 Task: Select a due date automation when advanced on, 2 days before a card is due add dates due this week at 11:00 AM.
Action: Mouse moved to (1396, 103)
Screenshot: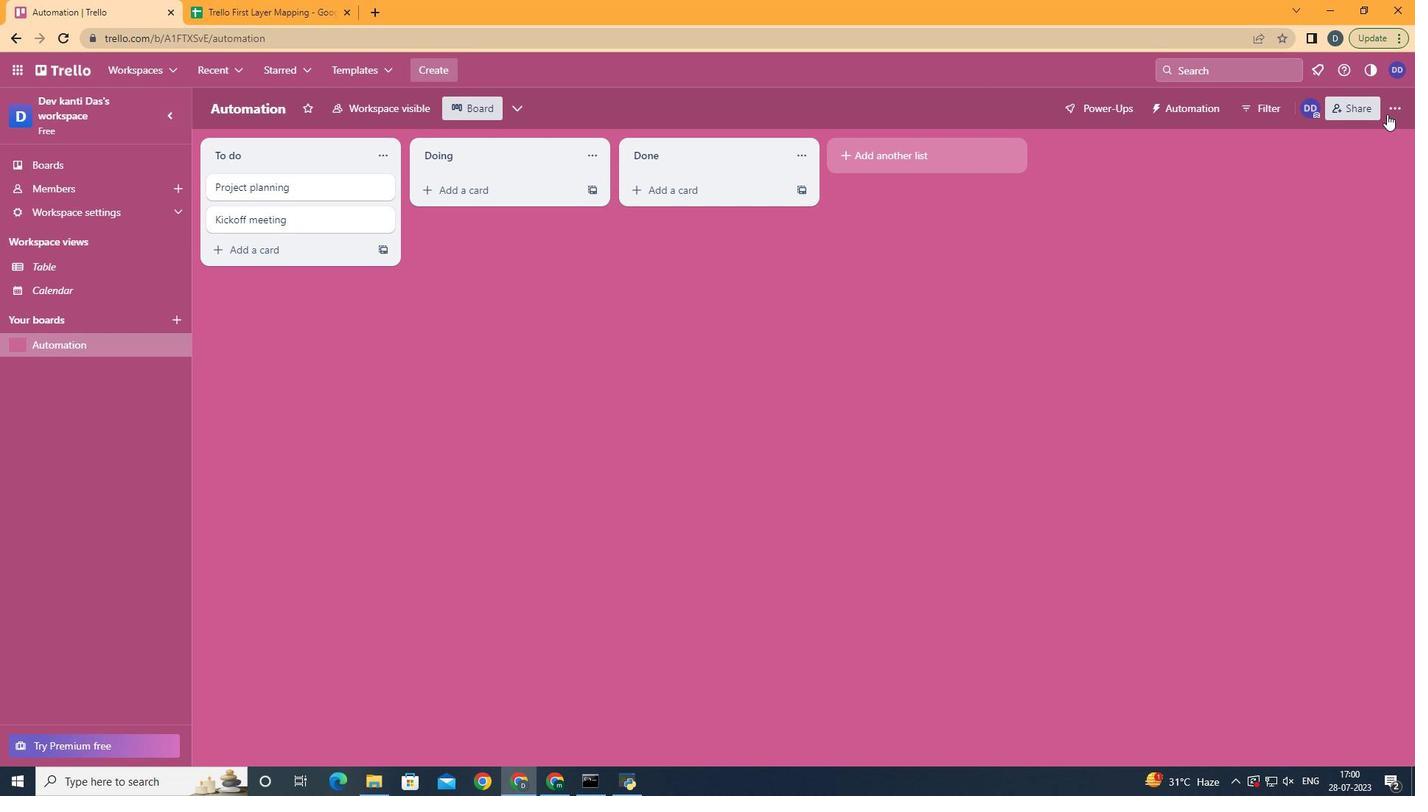 
Action: Mouse pressed left at (1396, 103)
Screenshot: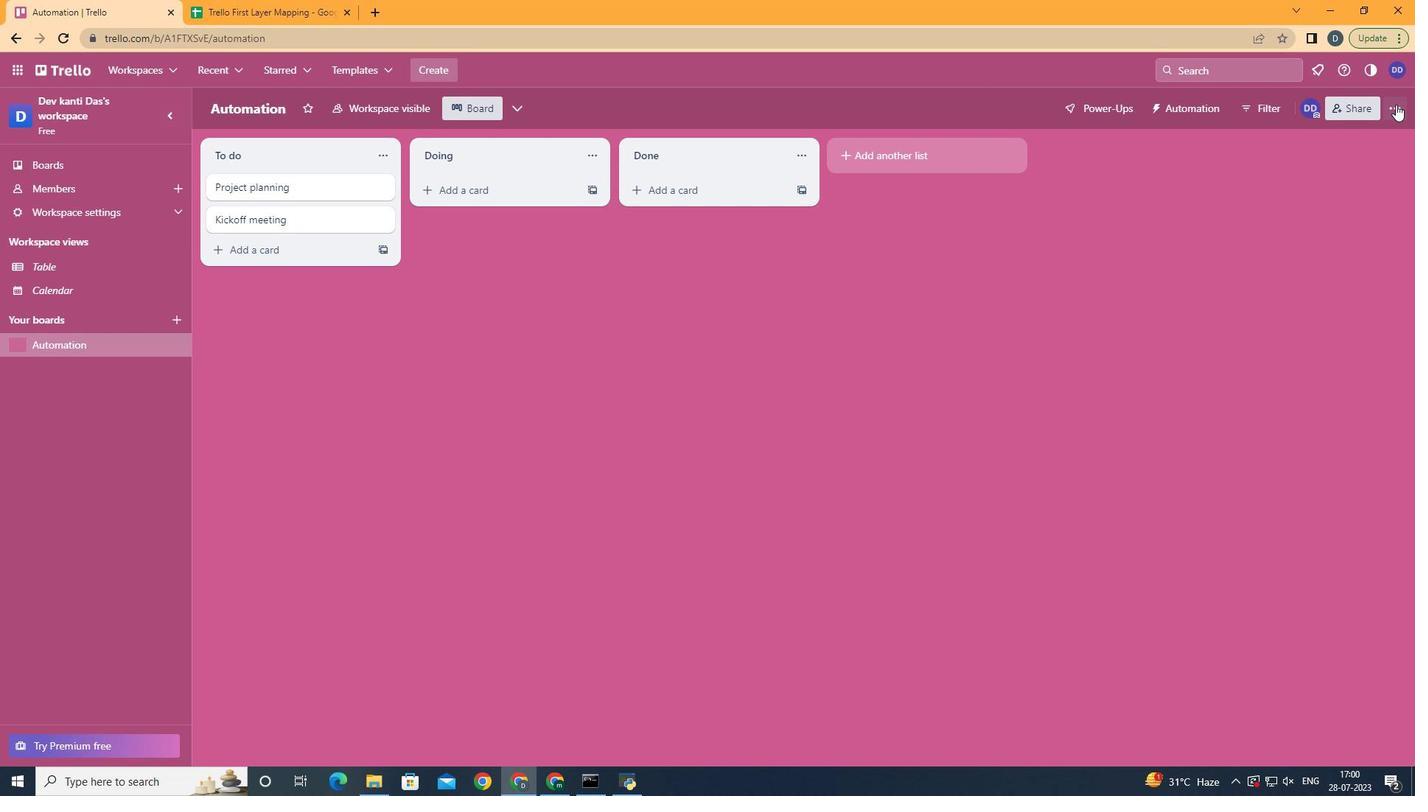 
Action: Mouse moved to (1299, 320)
Screenshot: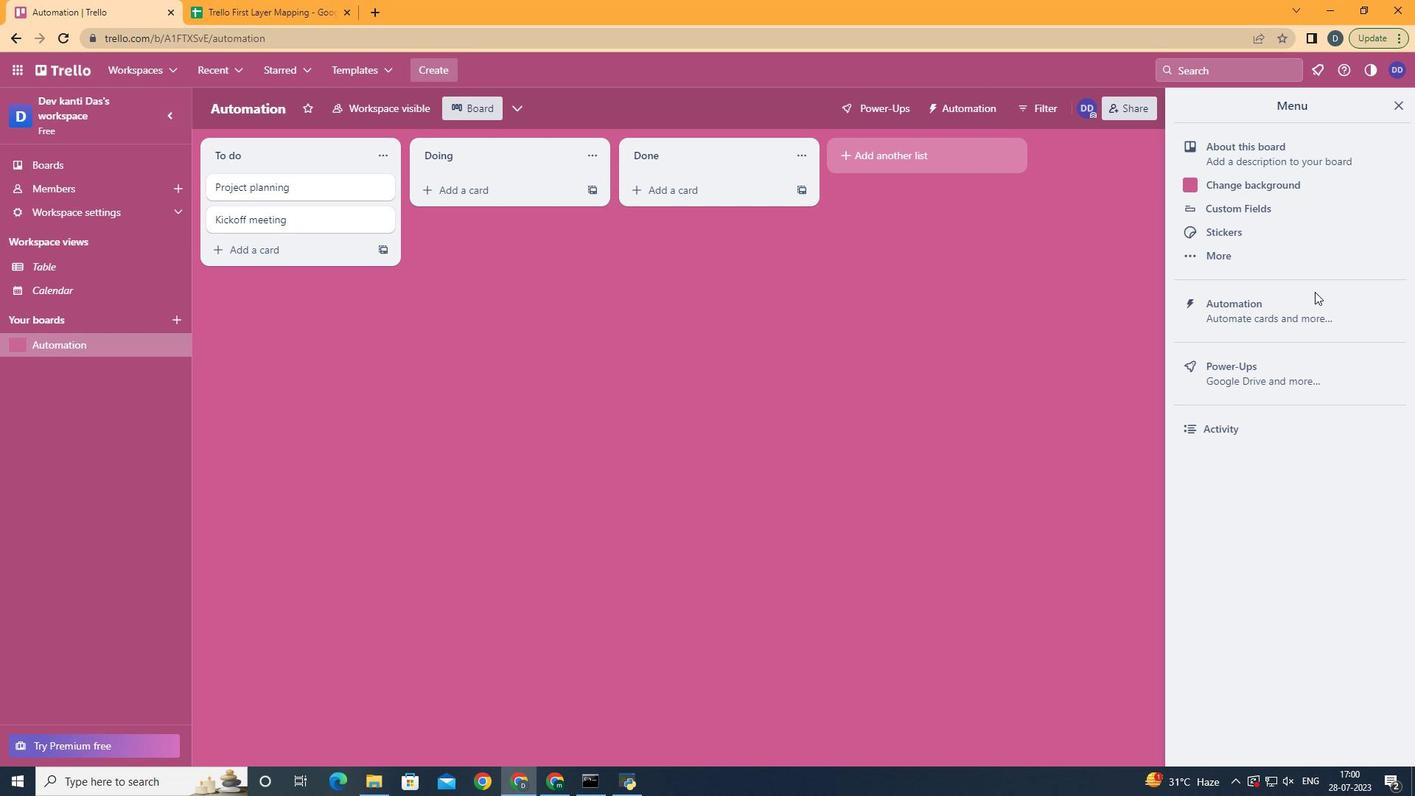 
Action: Mouse pressed left at (1299, 320)
Screenshot: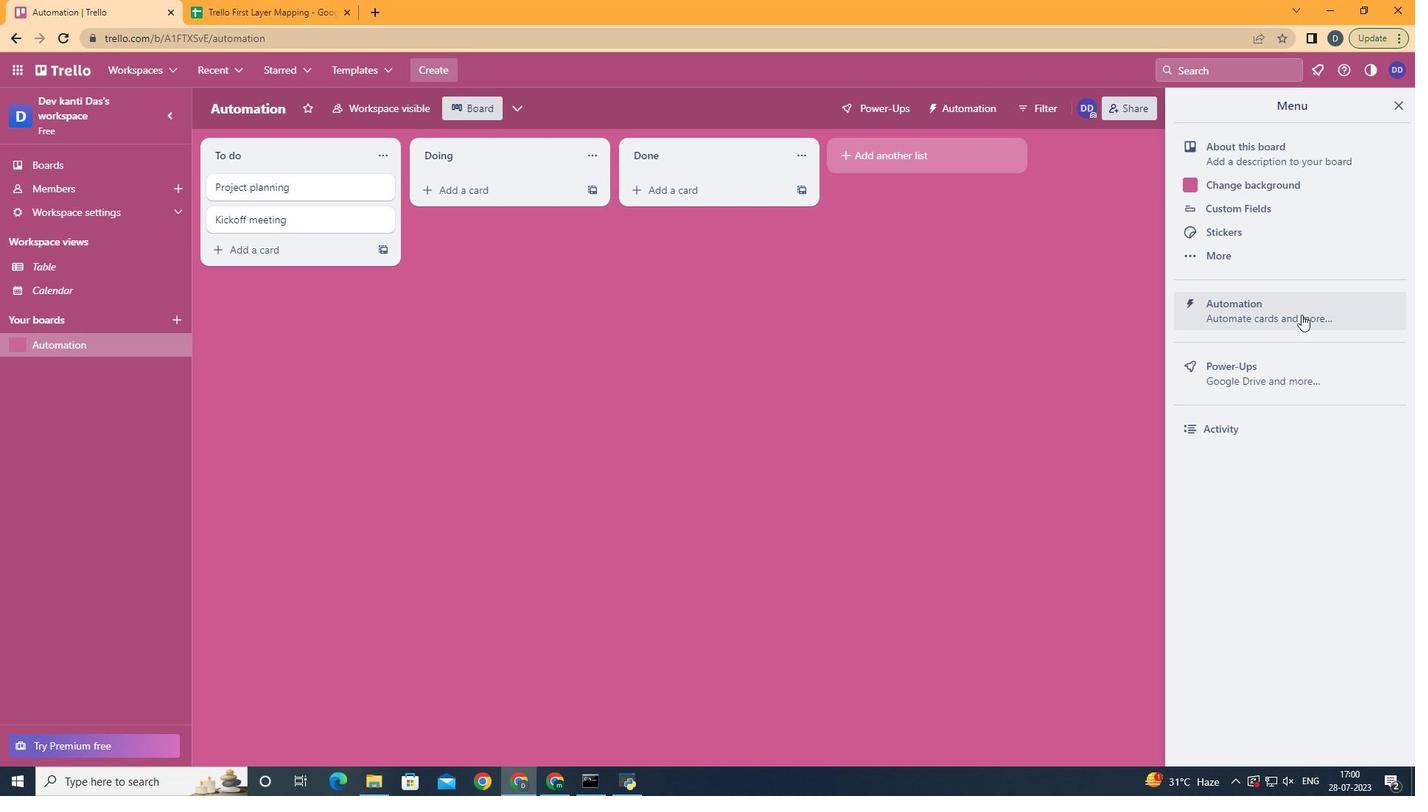 
Action: Mouse moved to (295, 294)
Screenshot: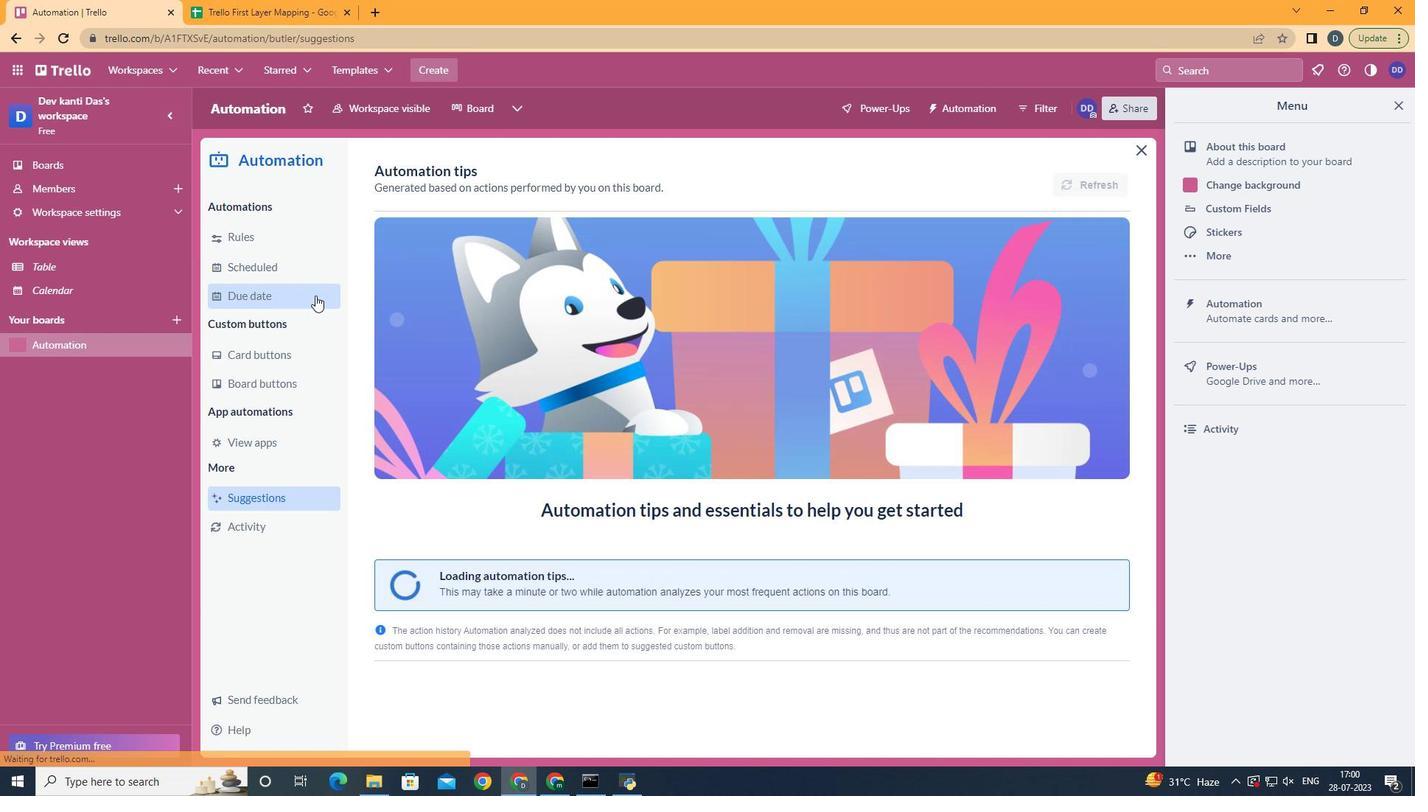 
Action: Mouse pressed left at (295, 294)
Screenshot: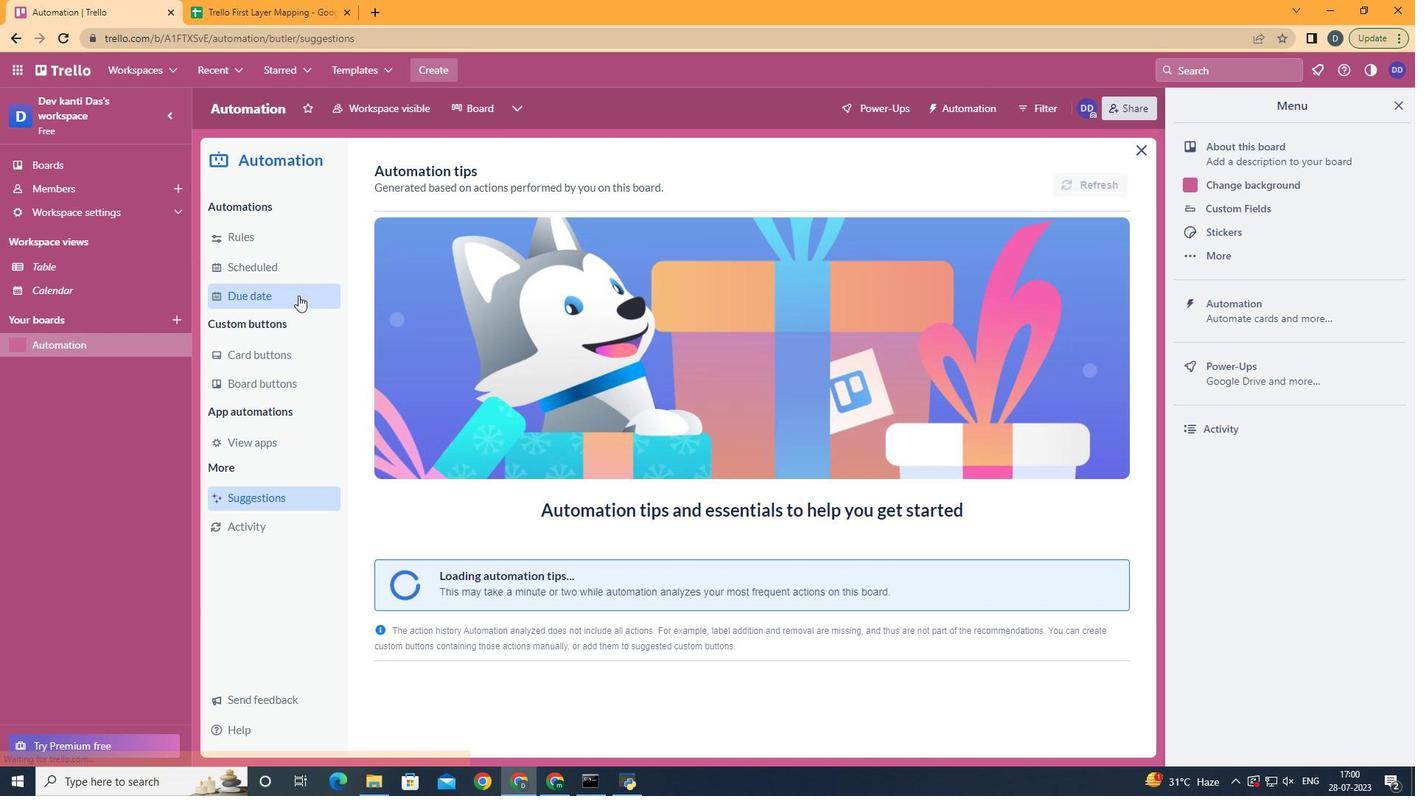 
Action: Mouse moved to (1054, 170)
Screenshot: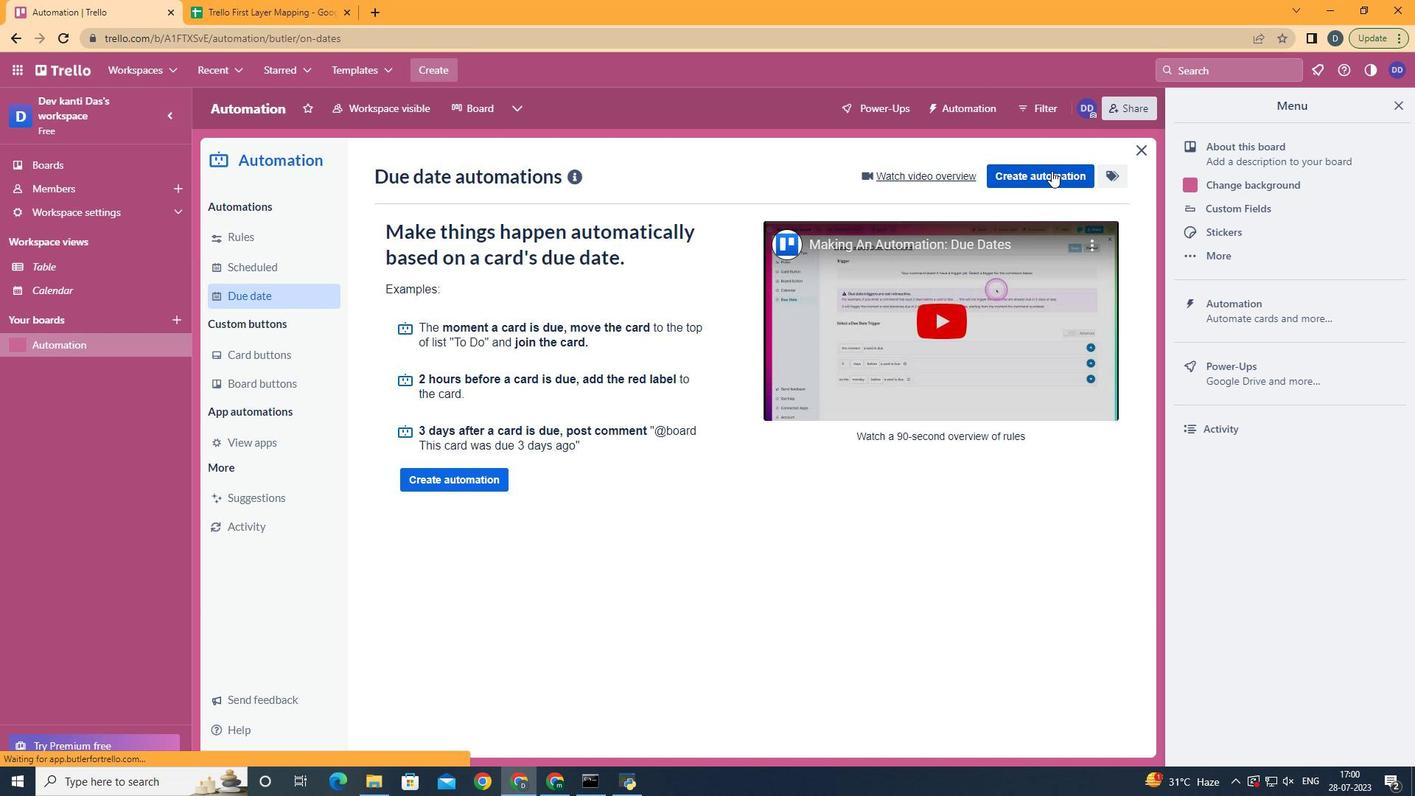 
Action: Mouse pressed left at (1054, 170)
Screenshot: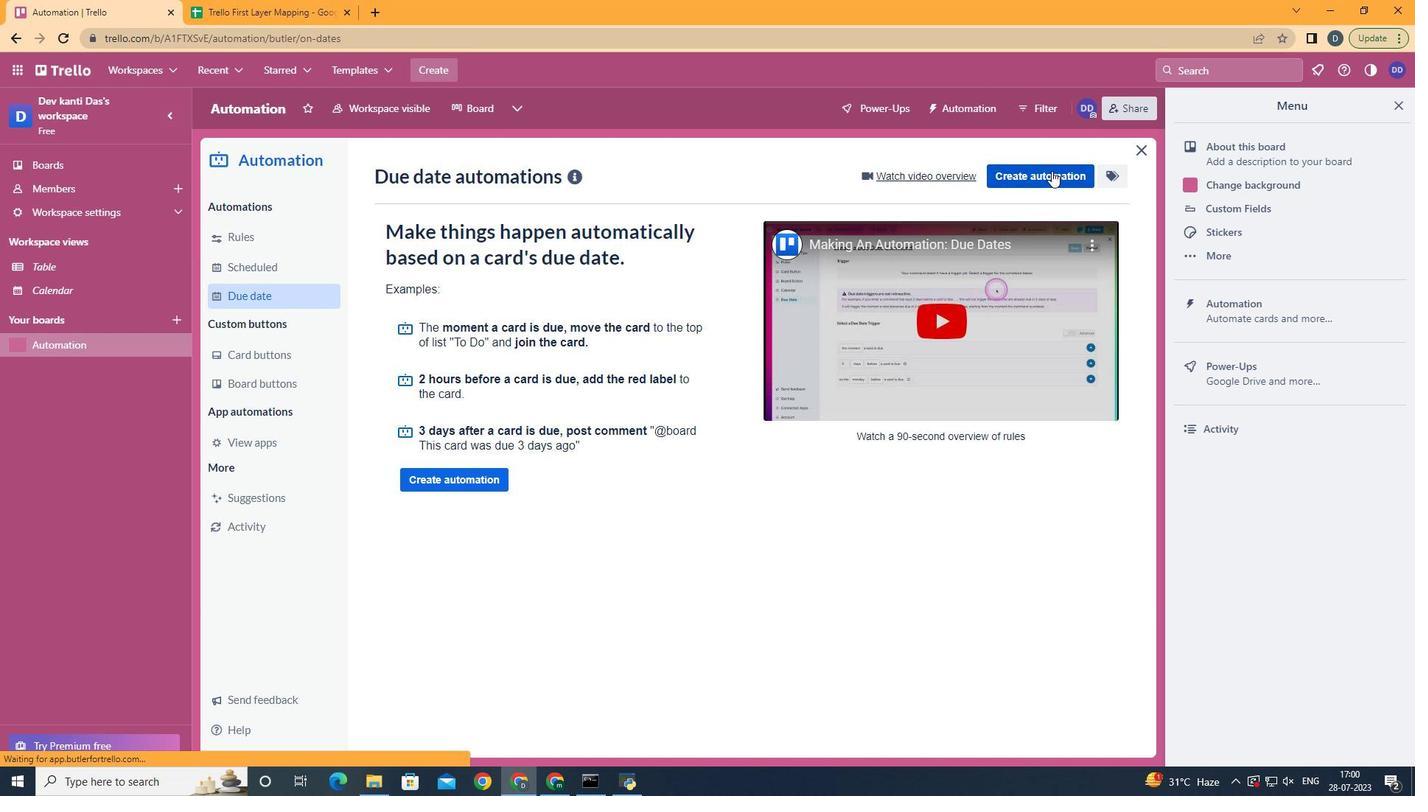 
Action: Mouse moved to (697, 315)
Screenshot: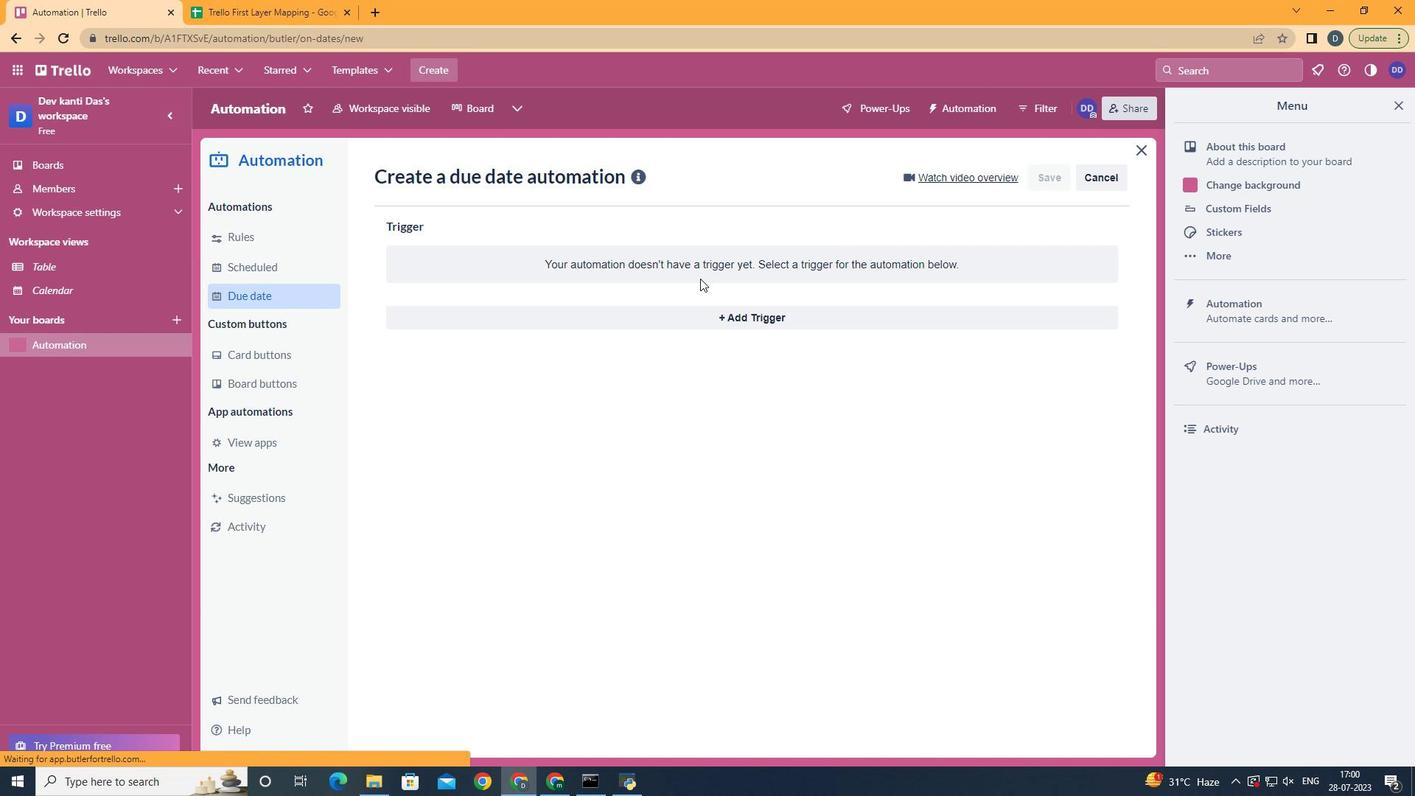 
Action: Mouse pressed left at (697, 315)
Screenshot: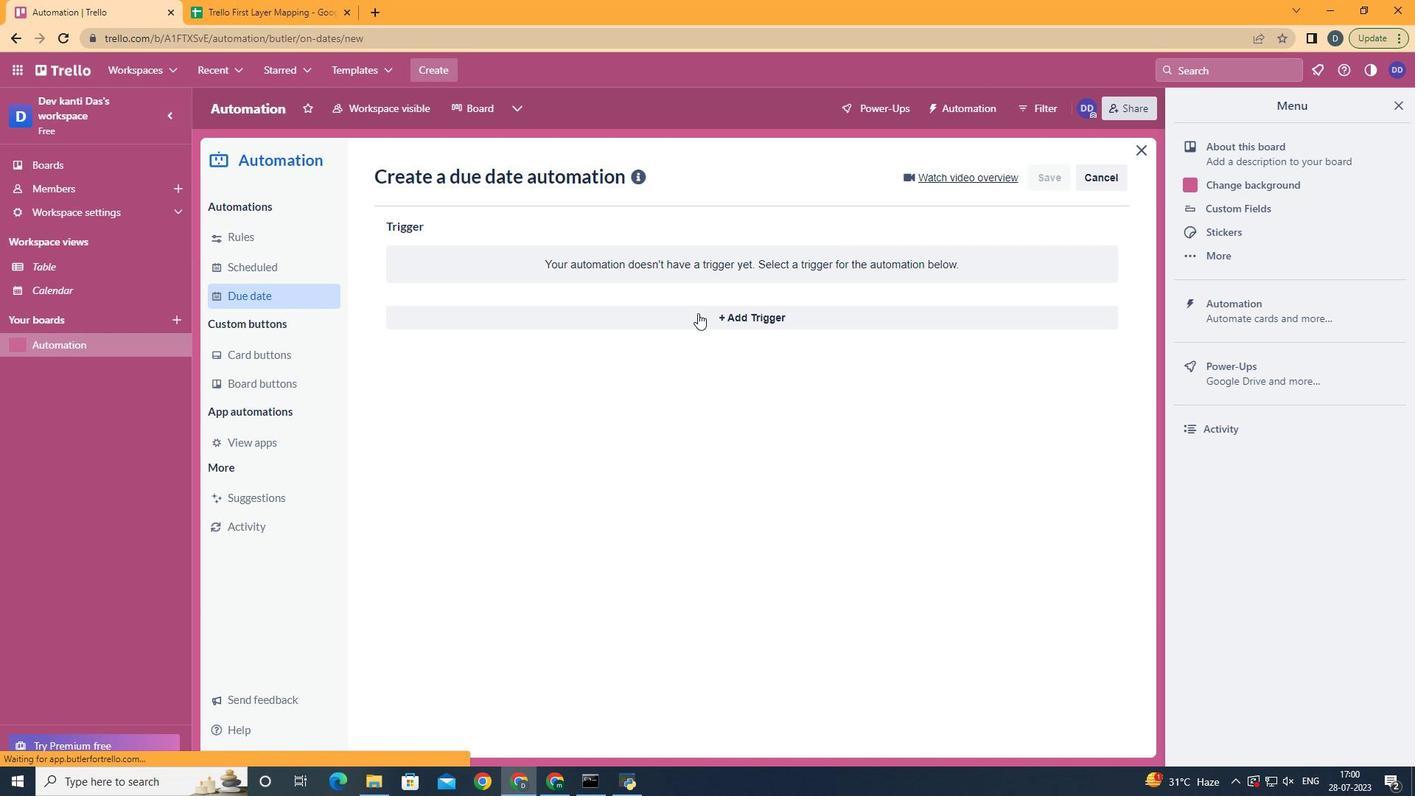
Action: Mouse moved to (587, 545)
Screenshot: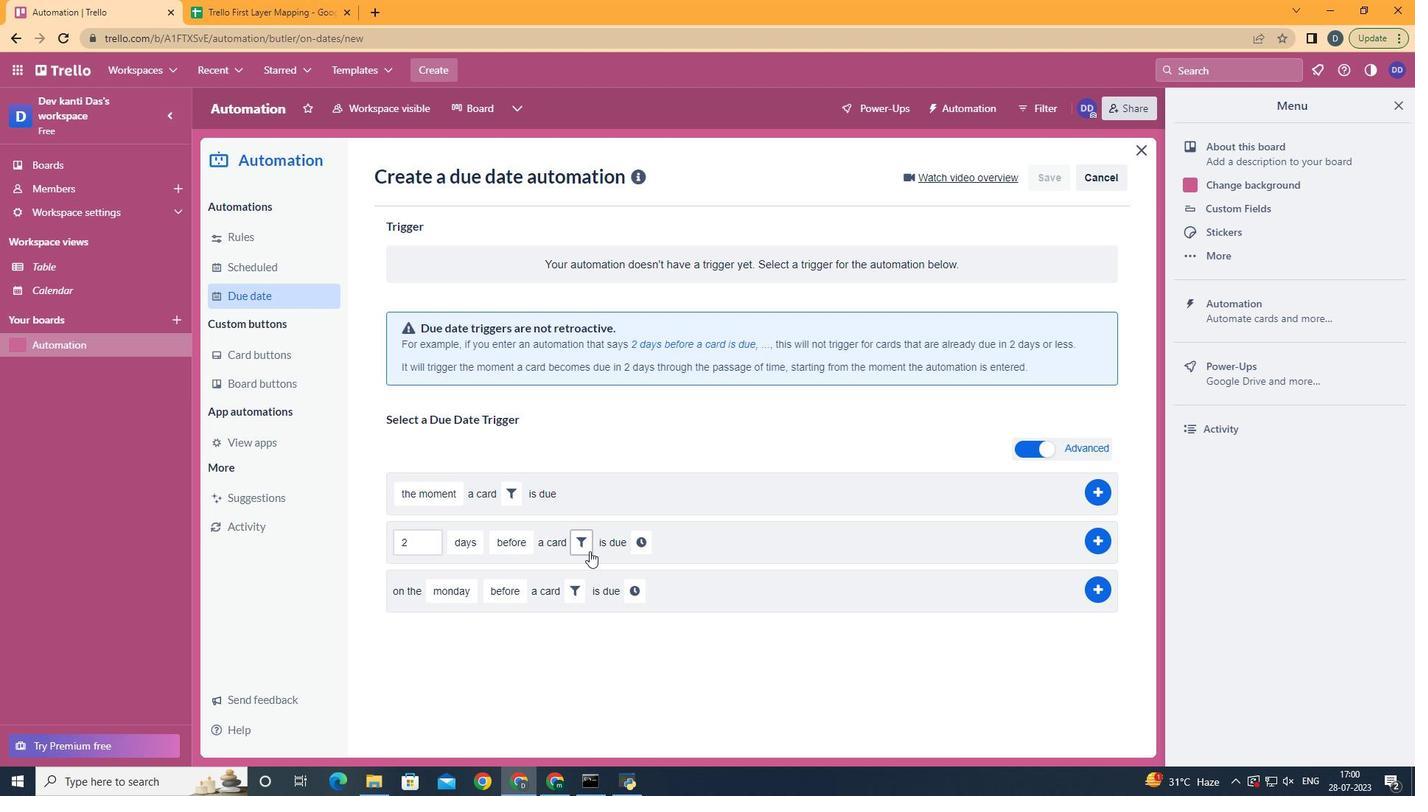 
Action: Mouse pressed left at (587, 545)
Screenshot: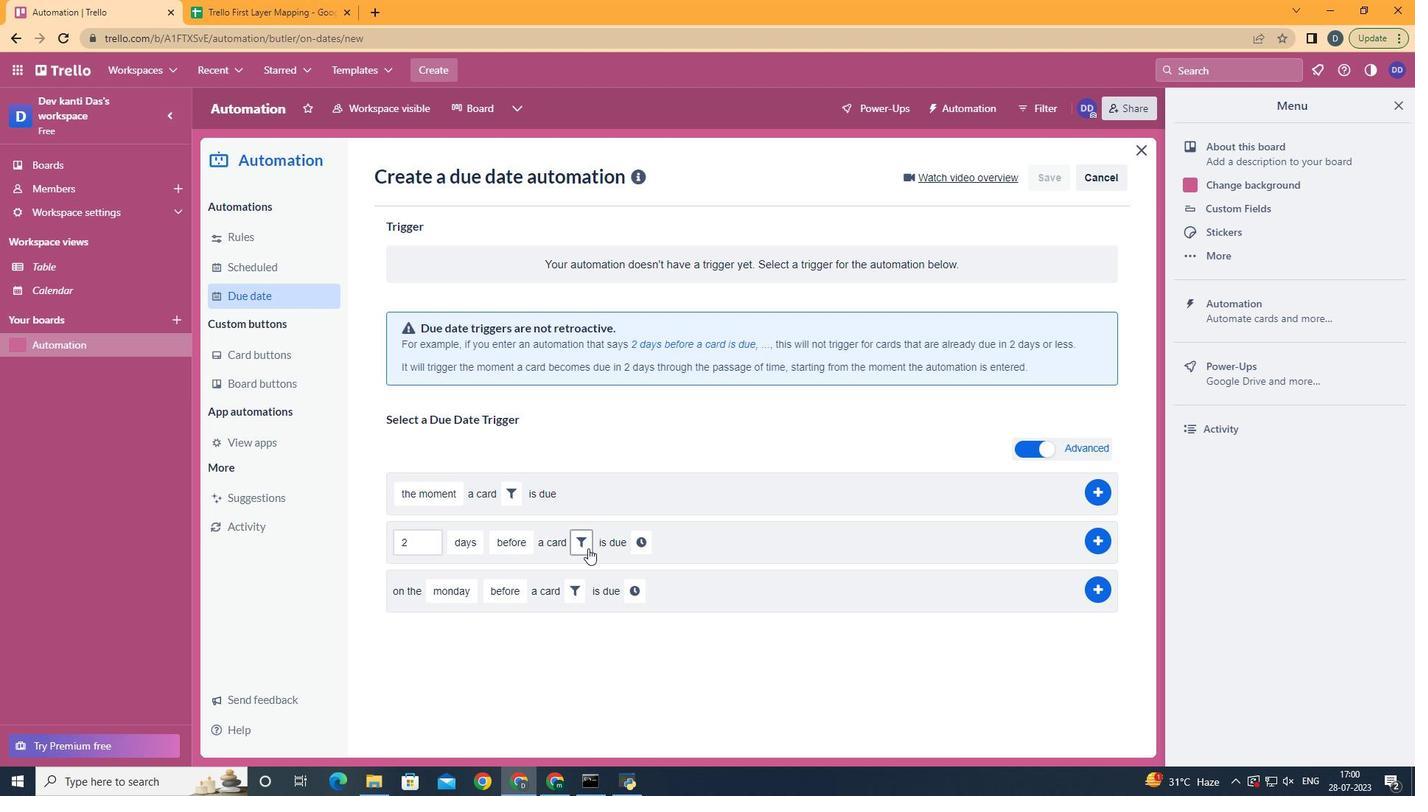 
Action: Mouse moved to (661, 592)
Screenshot: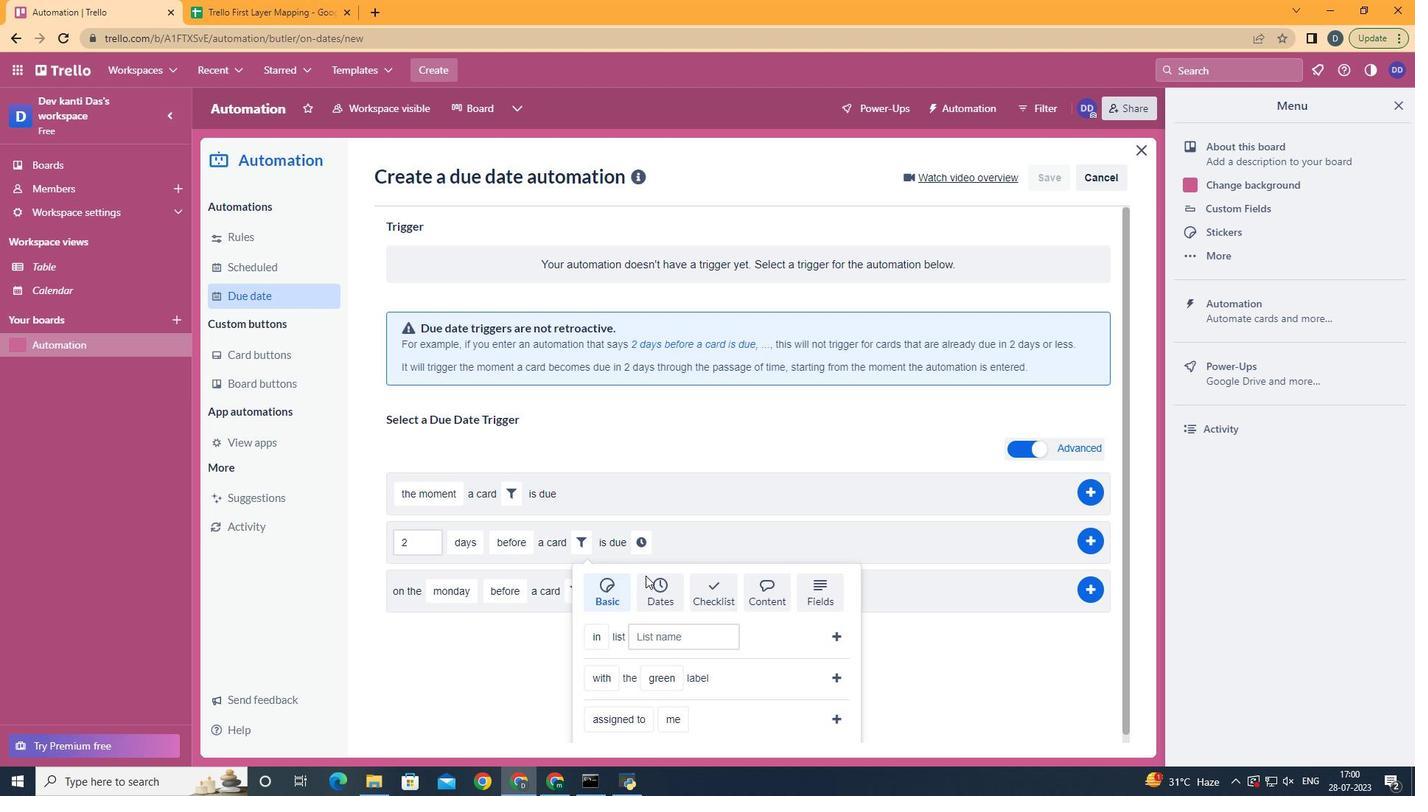 
Action: Mouse pressed left at (661, 592)
Screenshot: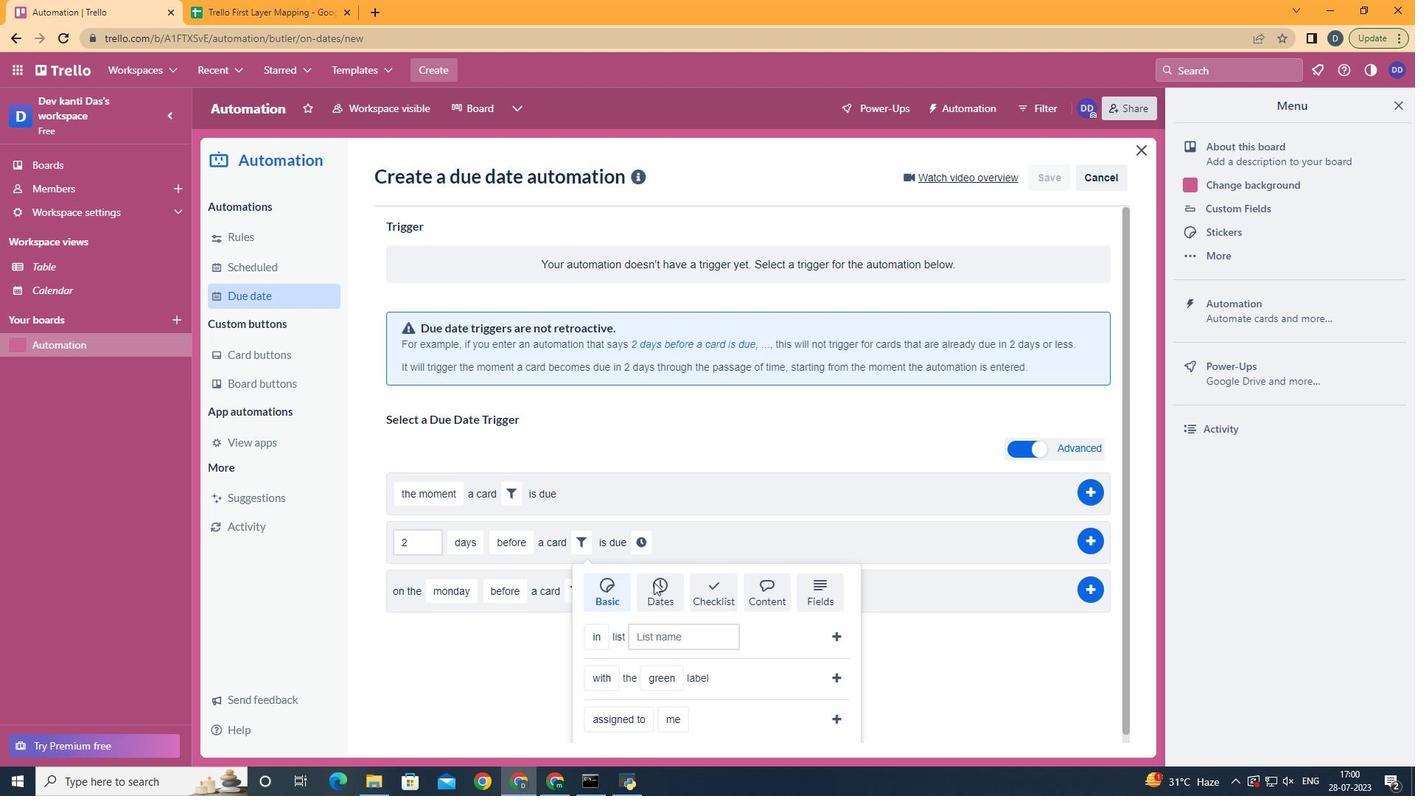 
Action: Mouse scrolled (661, 591) with delta (0, 0)
Screenshot: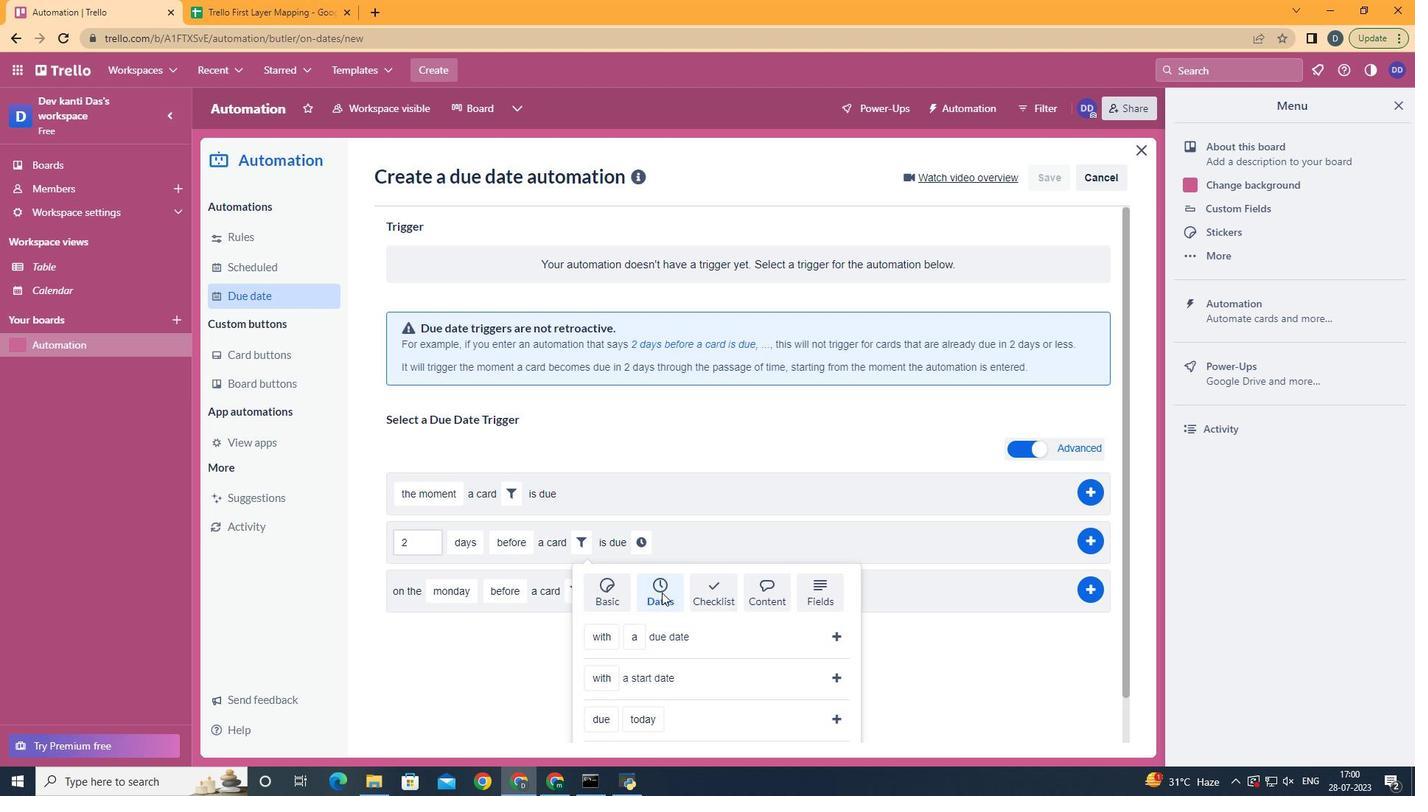 
Action: Mouse scrolled (661, 591) with delta (0, 0)
Screenshot: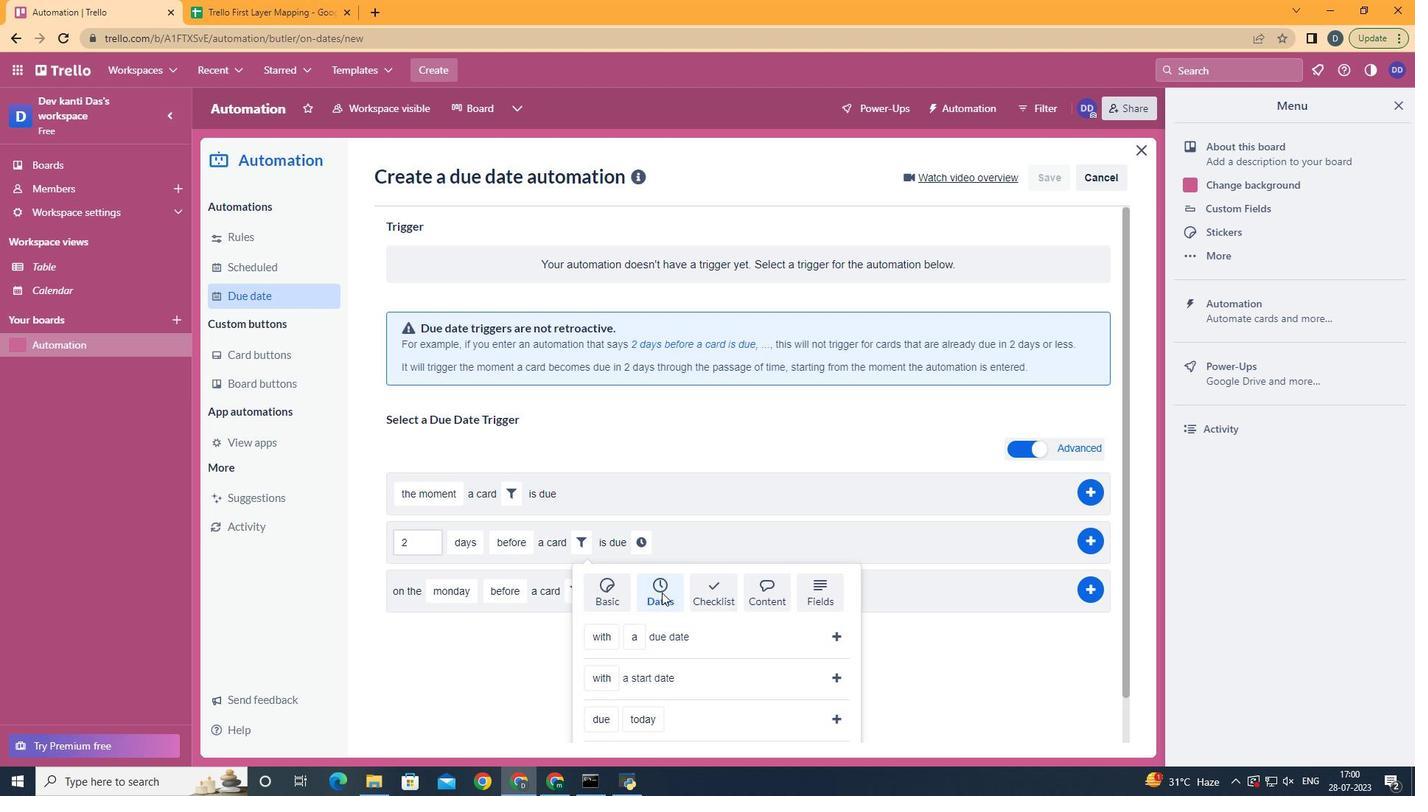 
Action: Mouse moved to (664, 596)
Screenshot: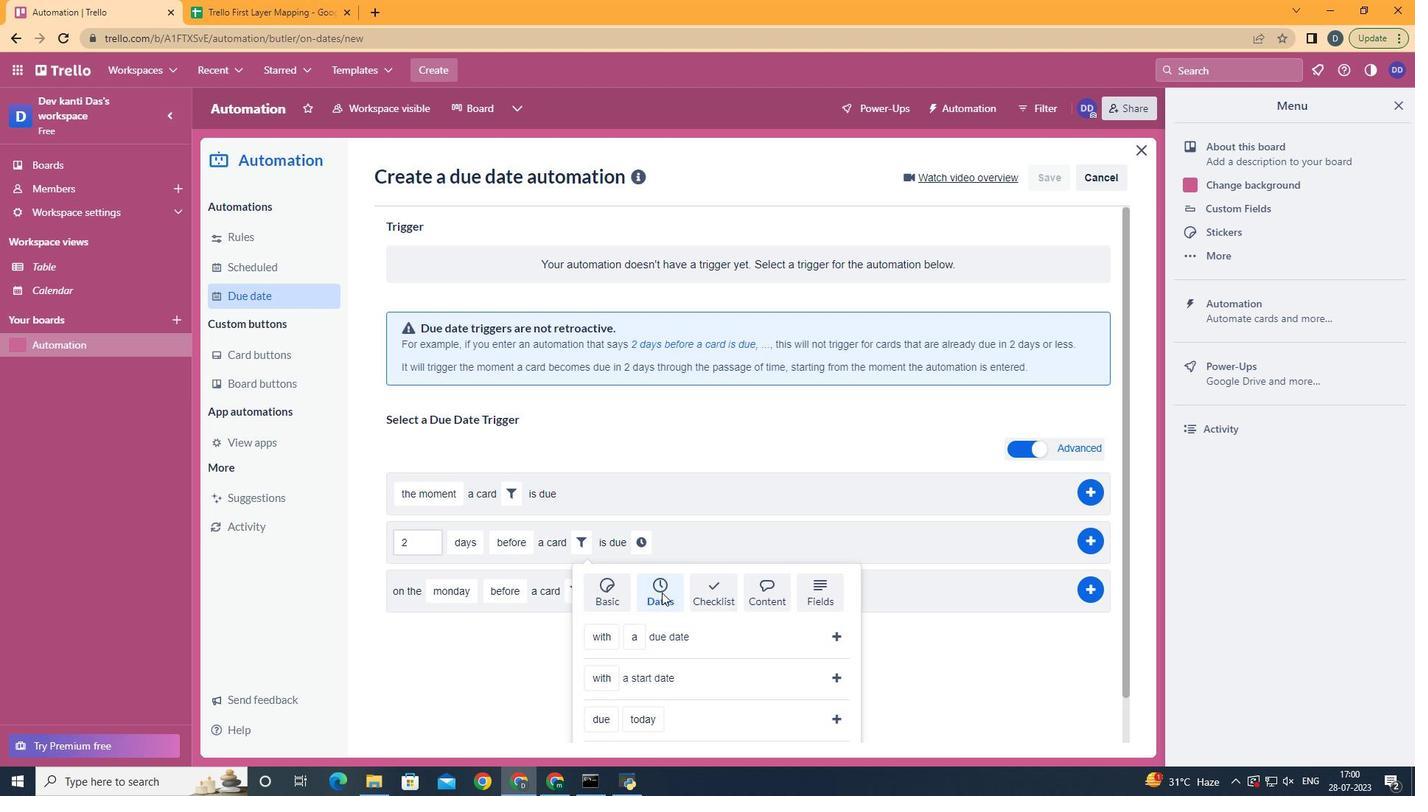 
Action: Mouse scrolled (664, 595) with delta (0, 0)
Screenshot: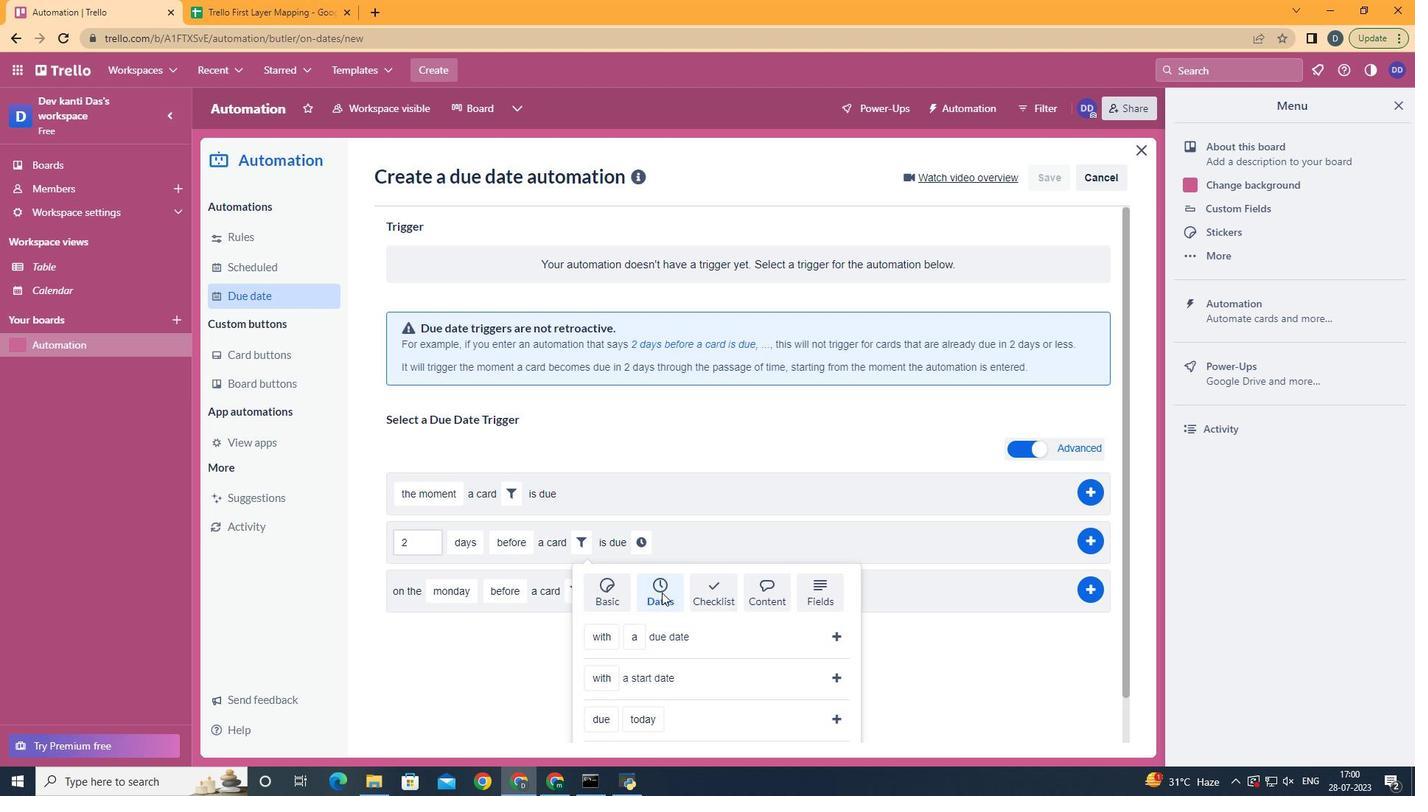 
Action: Mouse moved to (617, 558)
Screenshot: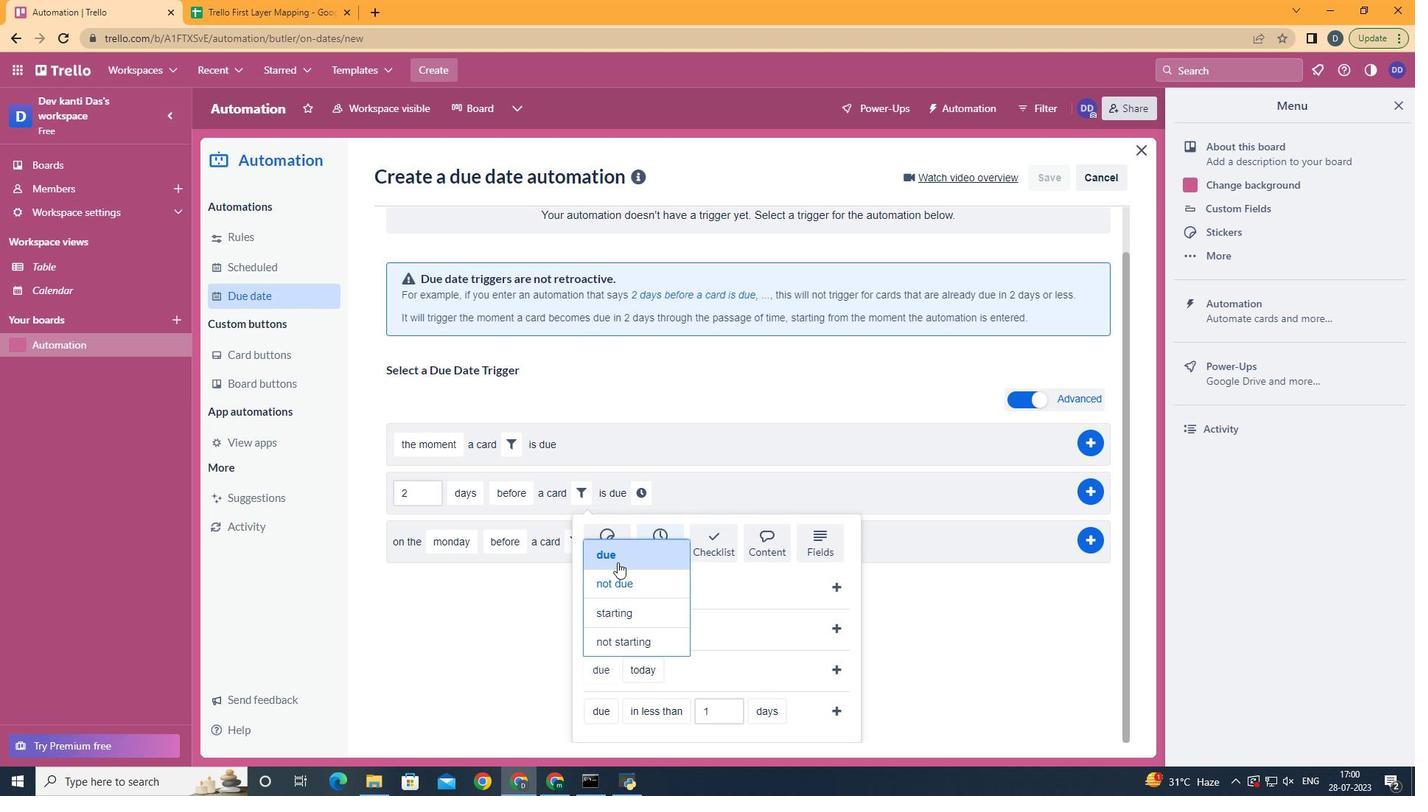 
Action: Mouse pressed left at (617, 558)
Screenshot: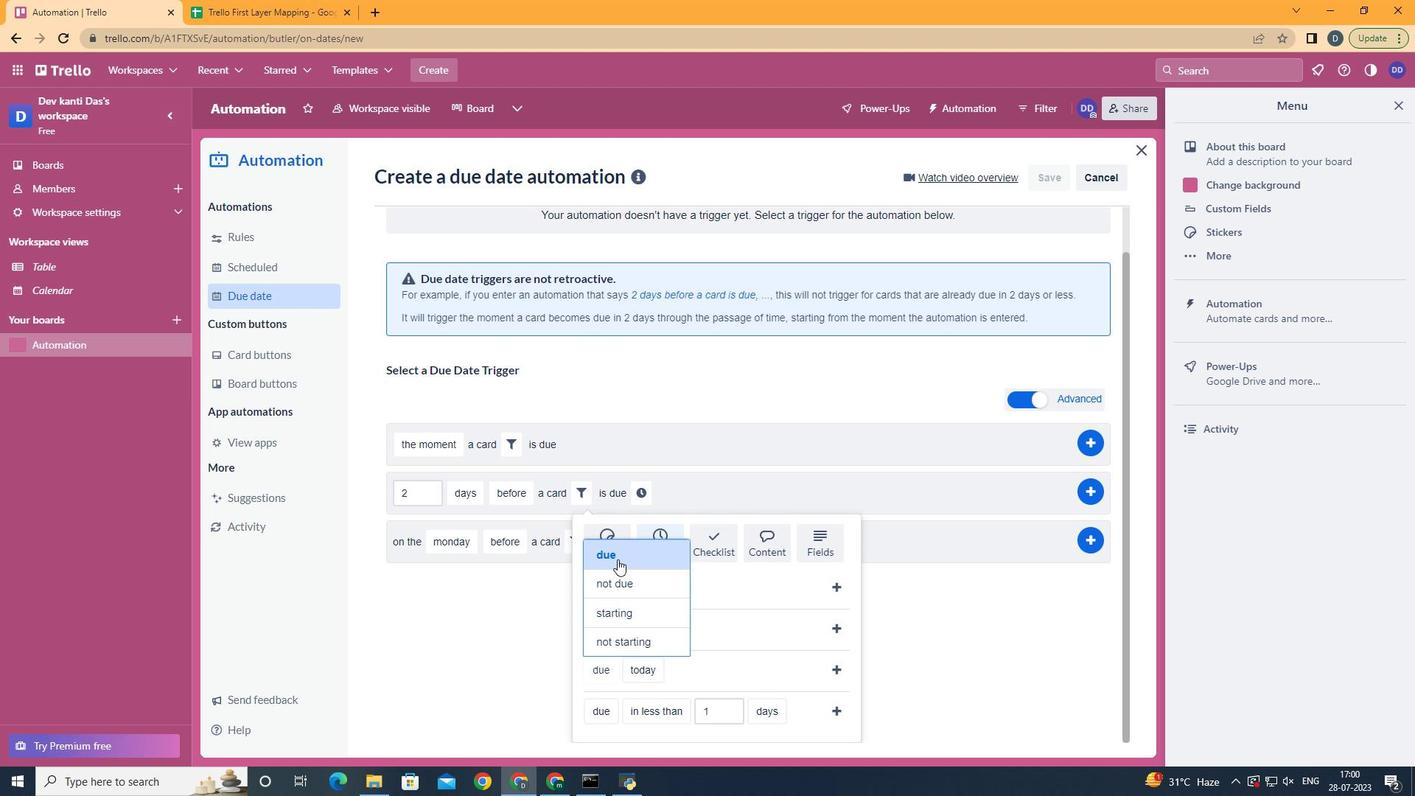 
Action: Mouse moved to (672, 557)
Screenshot: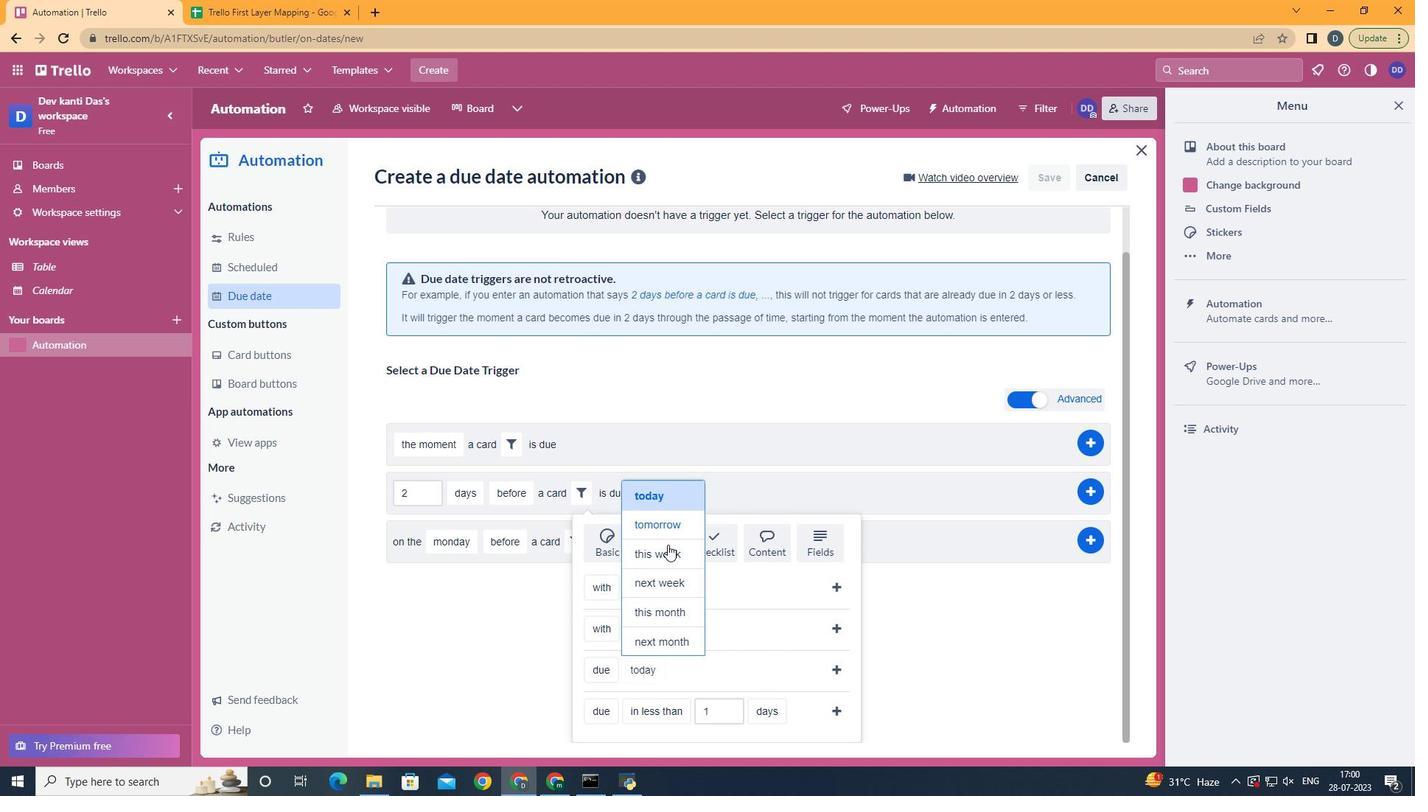 
Action: Mouse pressed left at (672, 557)
Screenshot: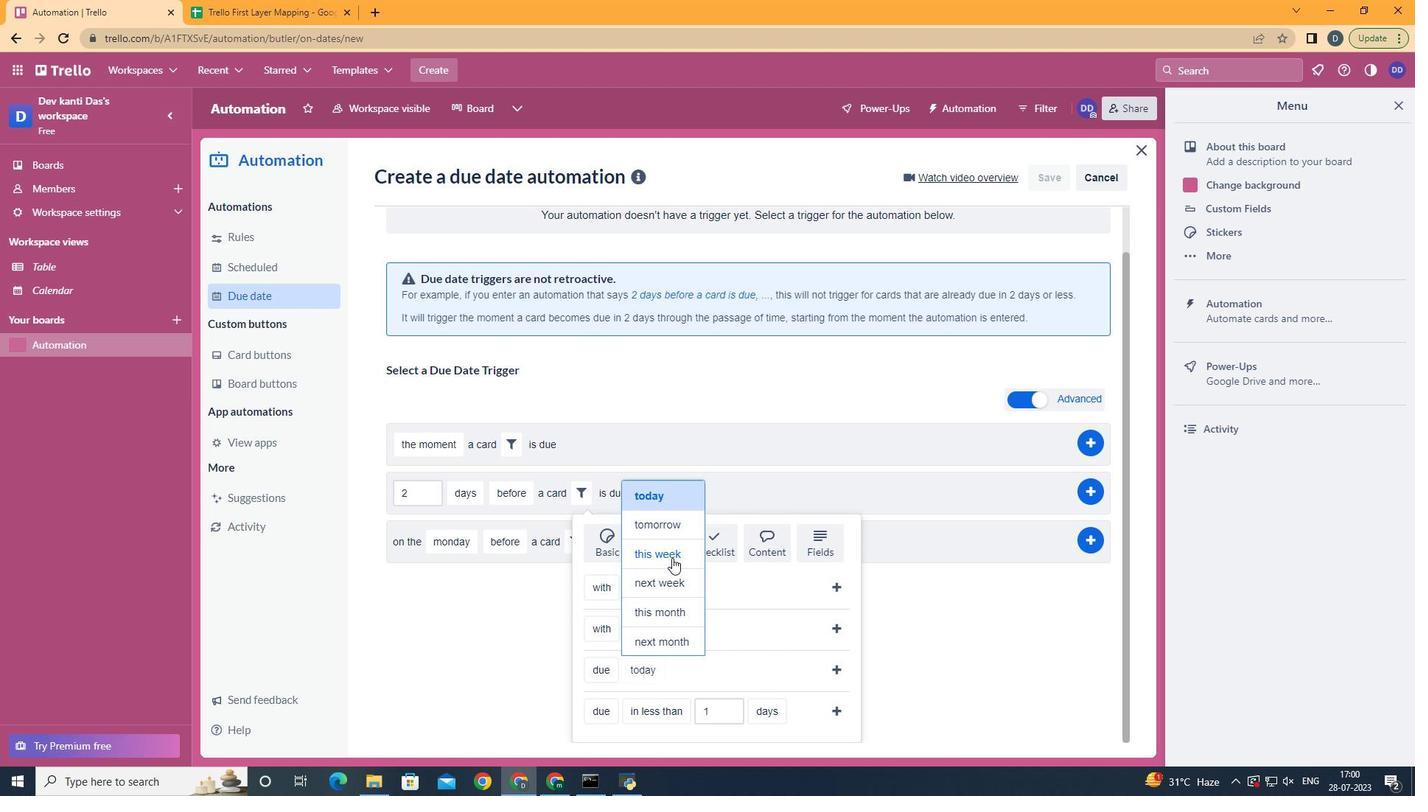 
Action: Mouse moved to (840, 665)
Screenshot: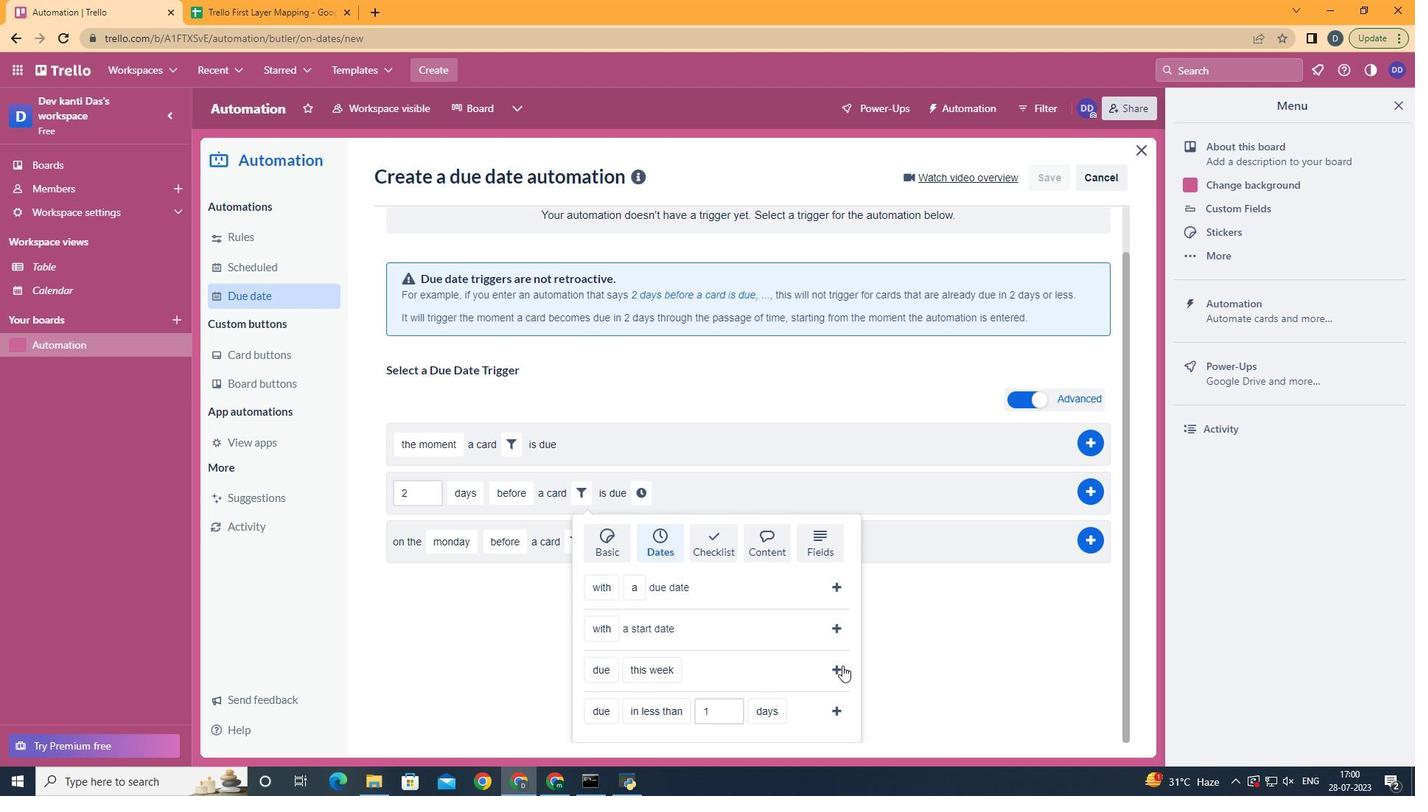 
Action: Mouse pressed left at (840, 665)
Screenshot: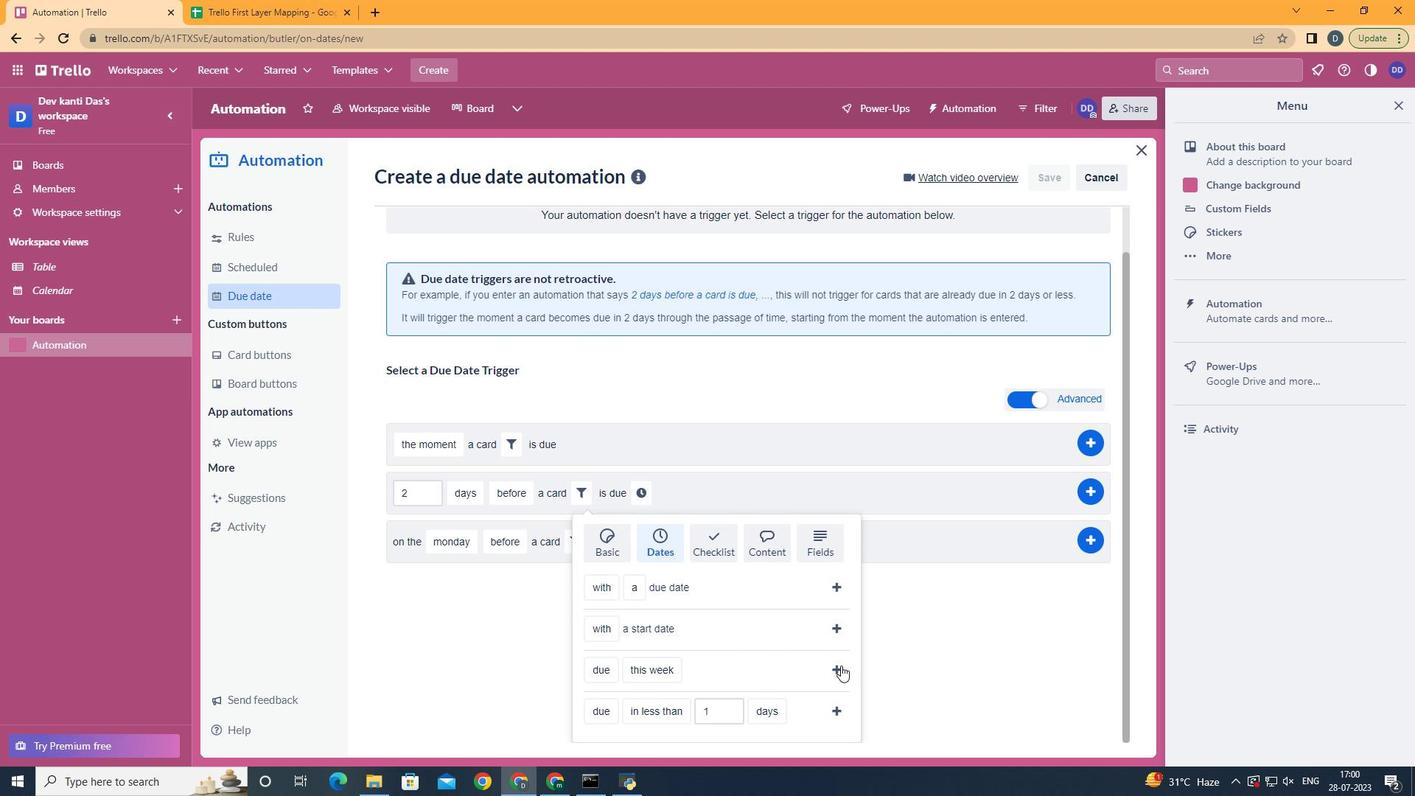 
Action: Mouse moved to (731, 535)
Screenshot: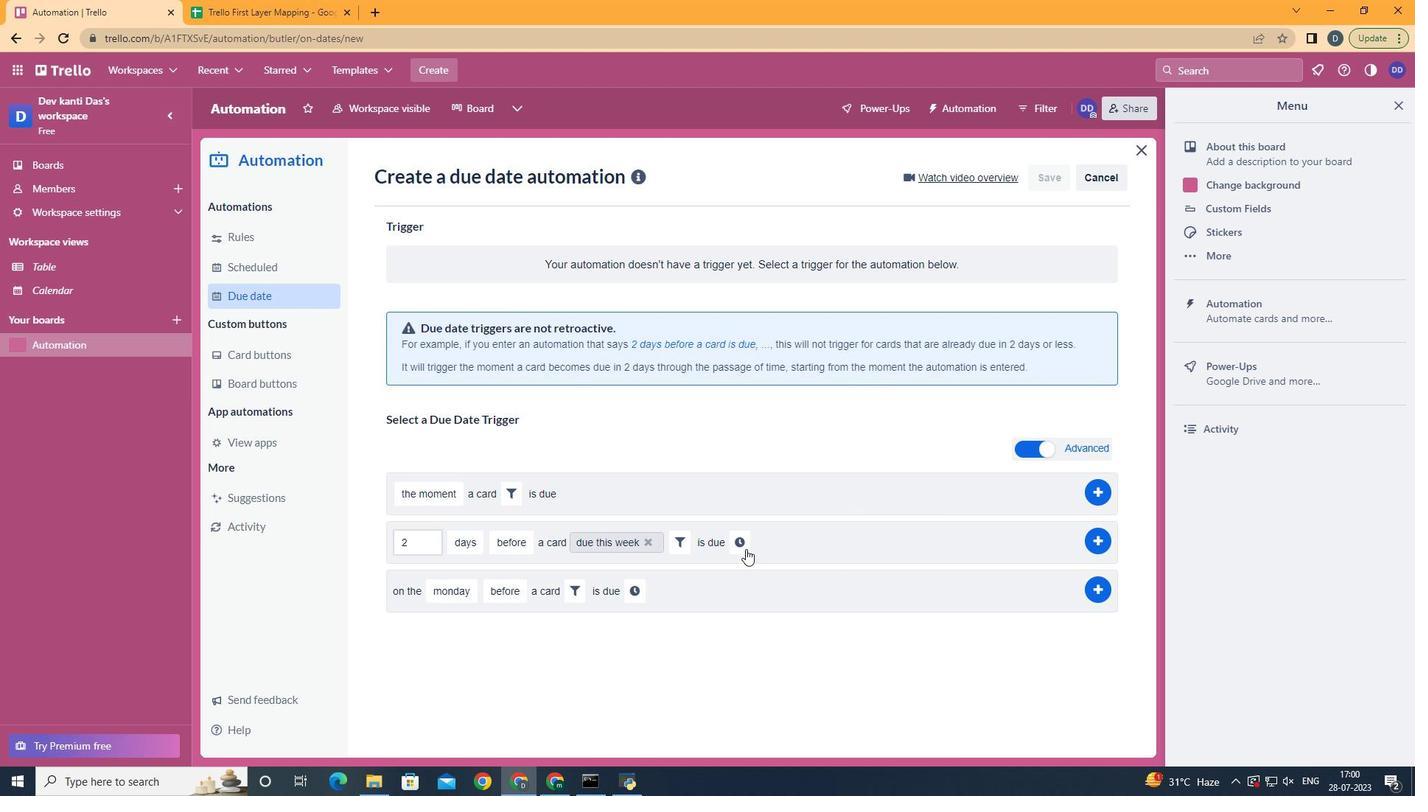 
Action: Mouse pressed left at (731, 535)
Screenshot: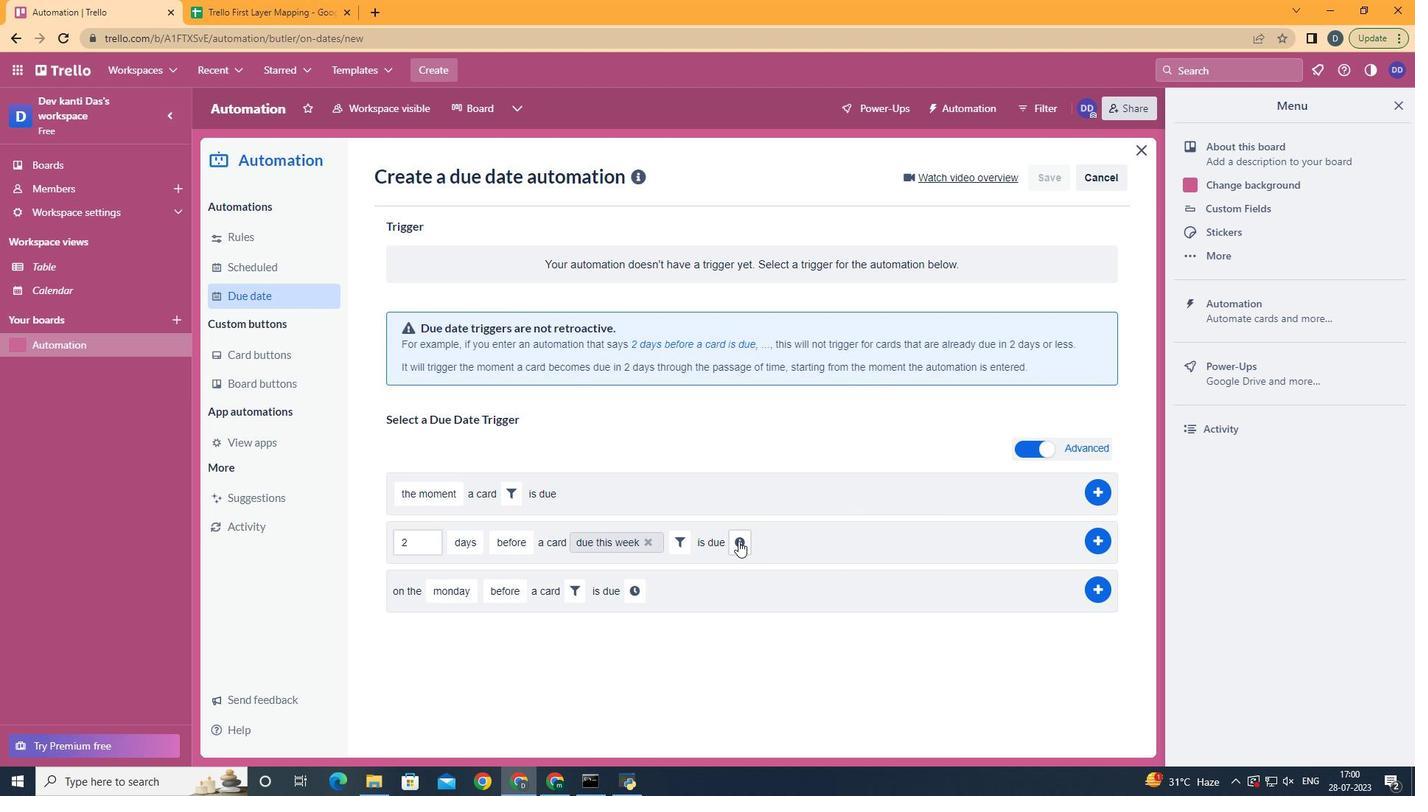 
Action: Mouse moved to (777, 552)
Screenshot: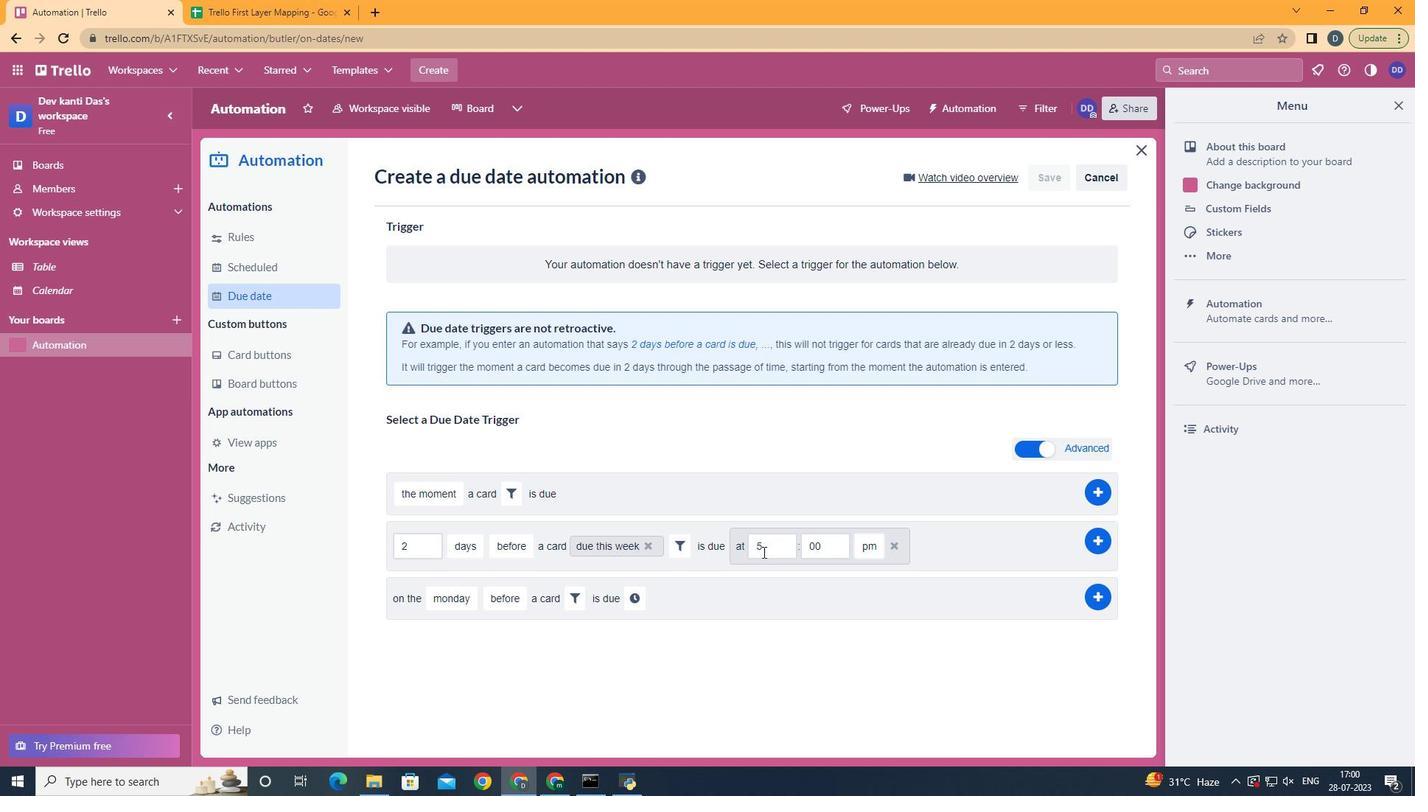 
Action: Mouse pressed left at (777, 552)
Screenshot: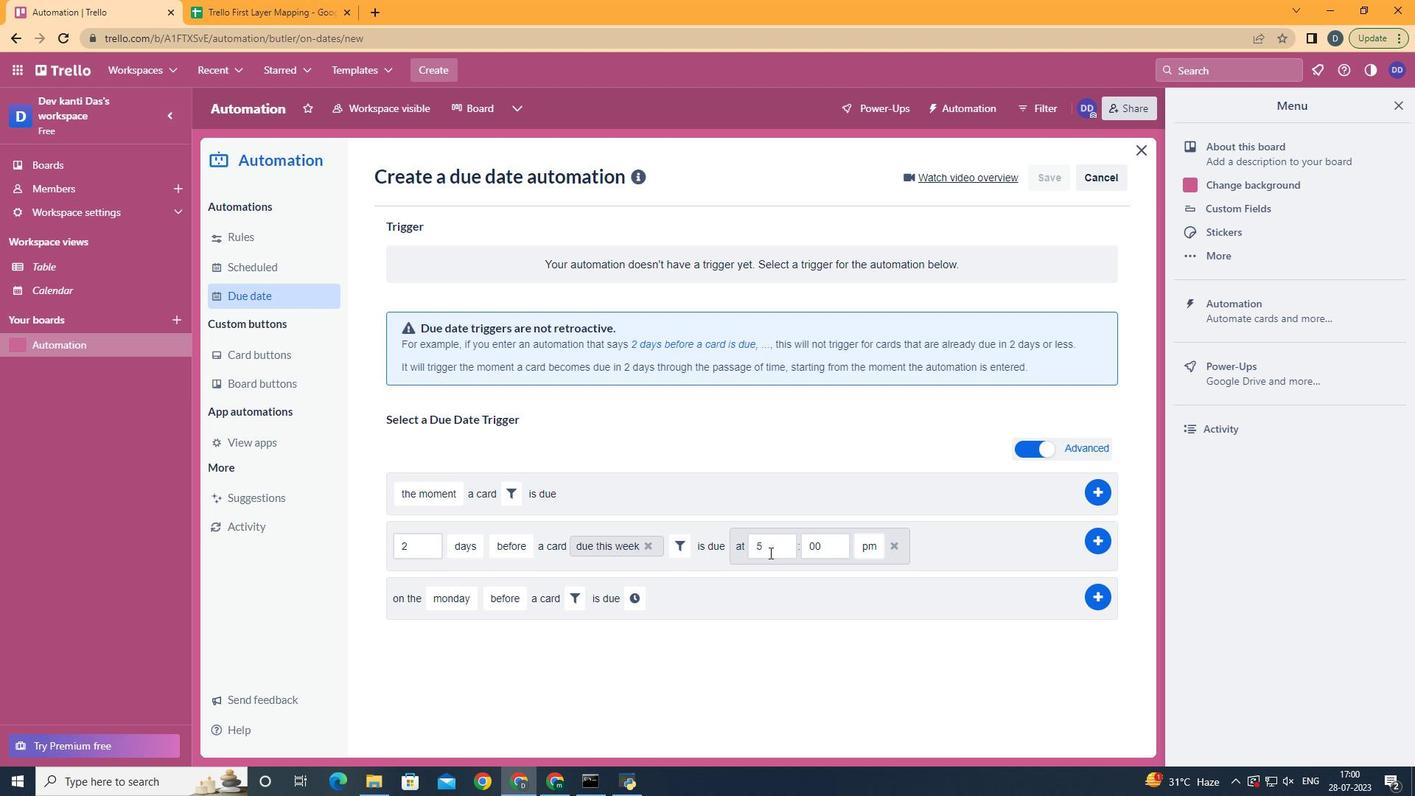 
Action: Key pressed <Key.backspace>11
Screenshot: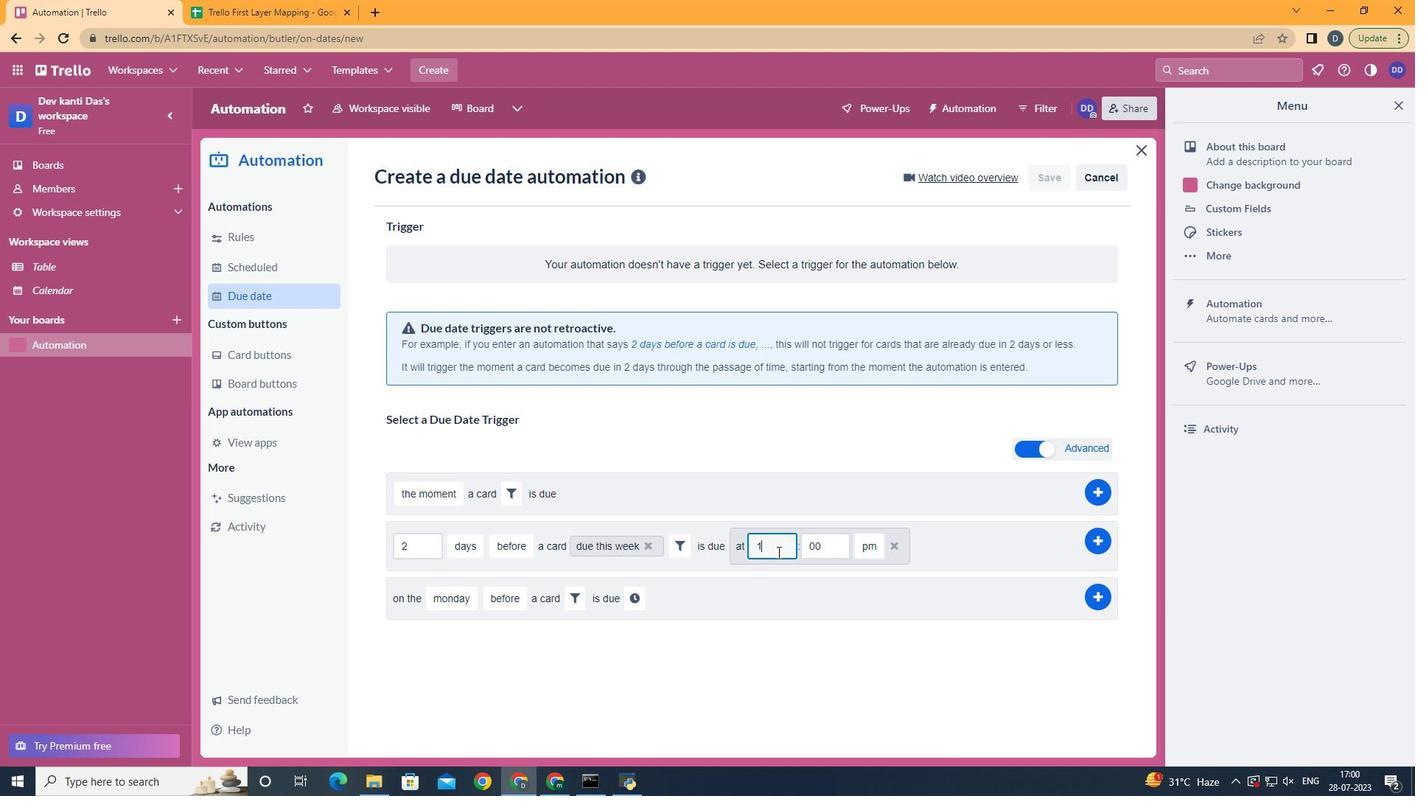 
Action: Mouse moved to (877, 572)
Screenshot: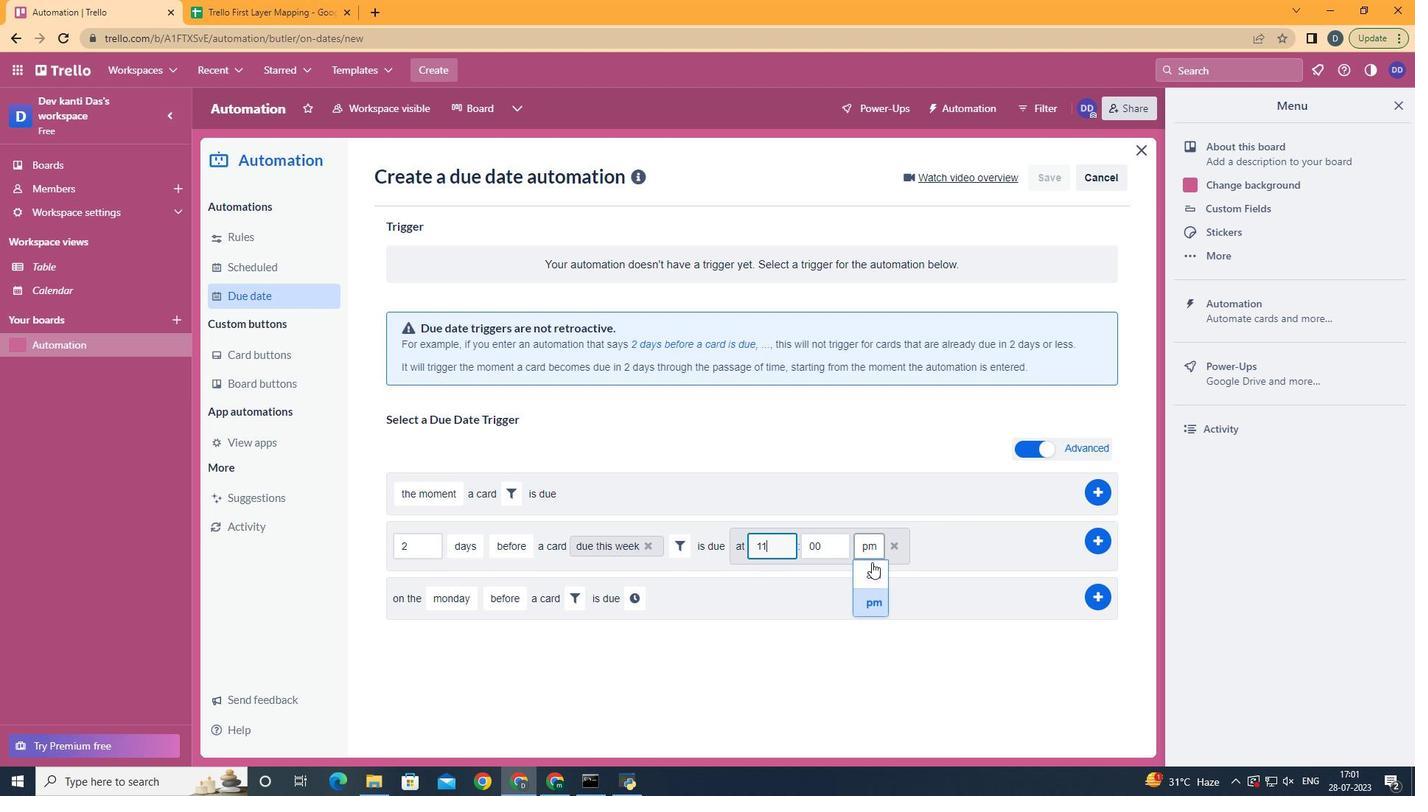 
Action: Mouse pressed left at (877, 572)
Screenshot: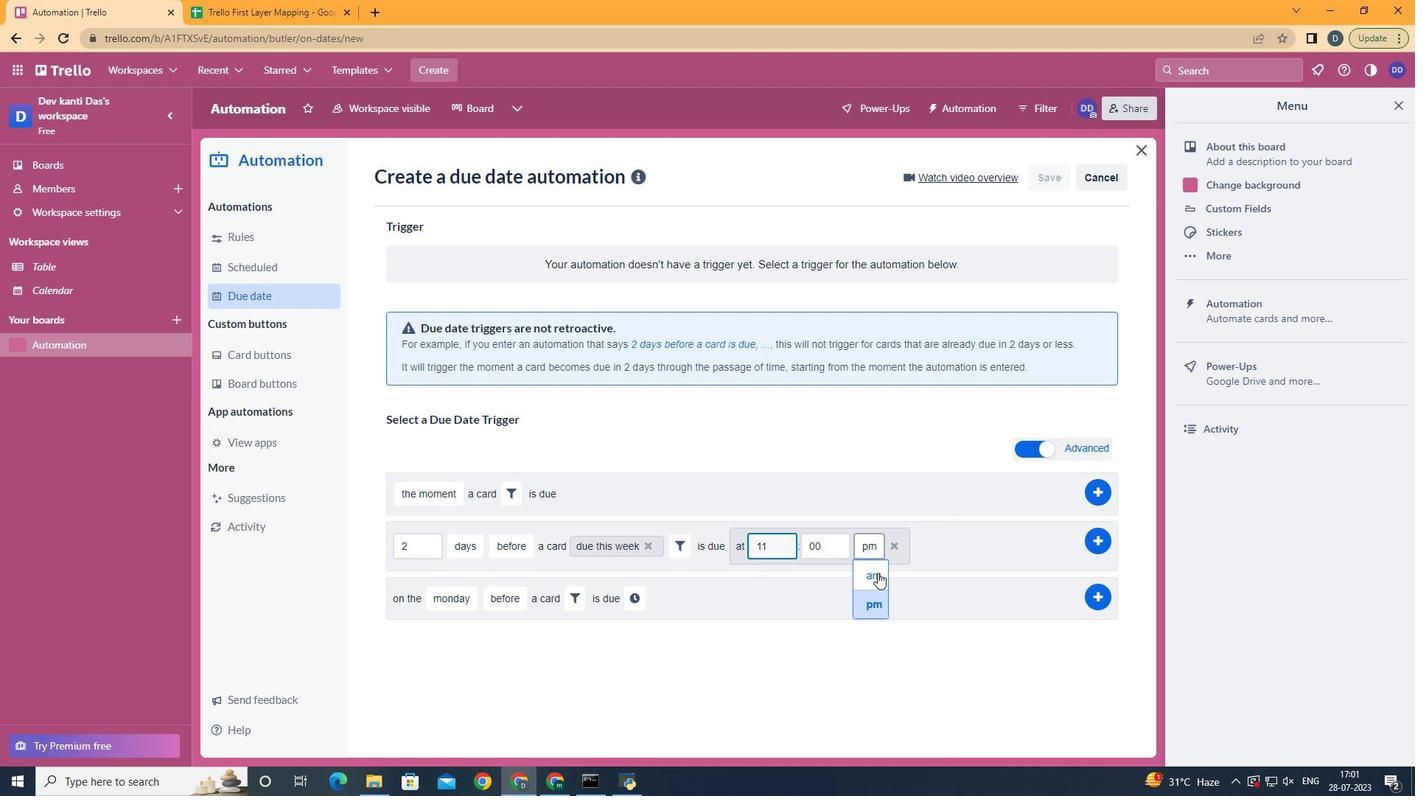 
